 Task: Open Card Nursing Conference Review in Board IT Service Level Agreement Management to Workspace Event Technology Rentals and add a team member Softage.1@softage.net, a label Orange, a checklist Network Security, an attachment from your computer, a color Orange and finally, add a card description 'Conduct customer research for new product naming and branding' and a comment 'Given the potential complexity of this task, let us ensure that we have a clear plan and process in place before beginning.'. Add a start date 'Jan 05, 1900' with a due date 'Jan 12, 1900'
Action: Mouse moved to (864, 471)
Screenshot: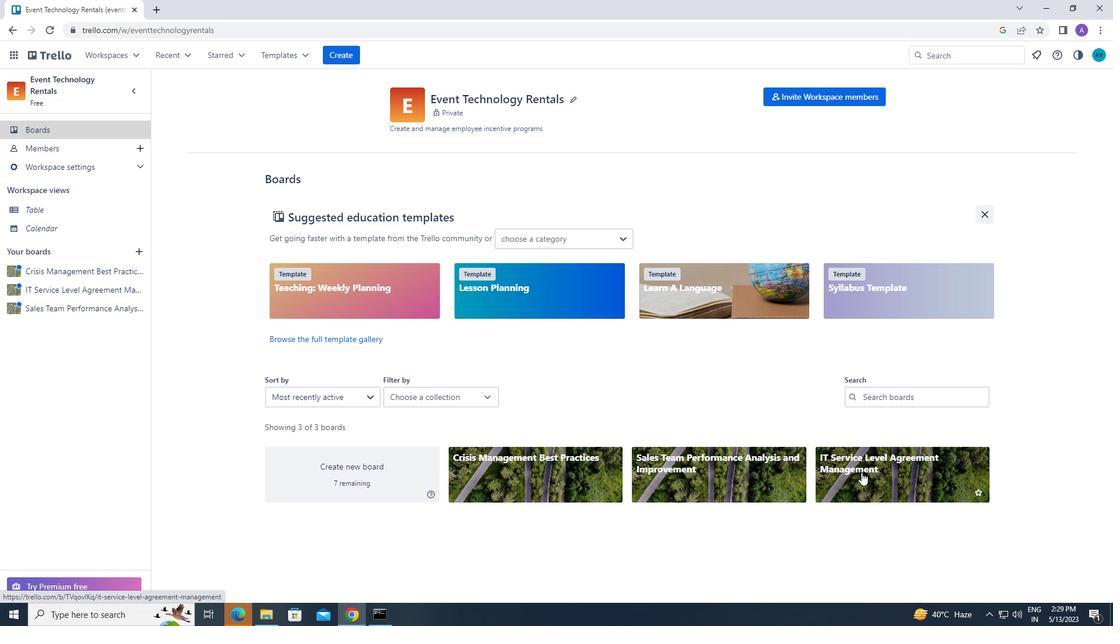 
Action: Mouse pressed left at (864, 471)
Screenshot: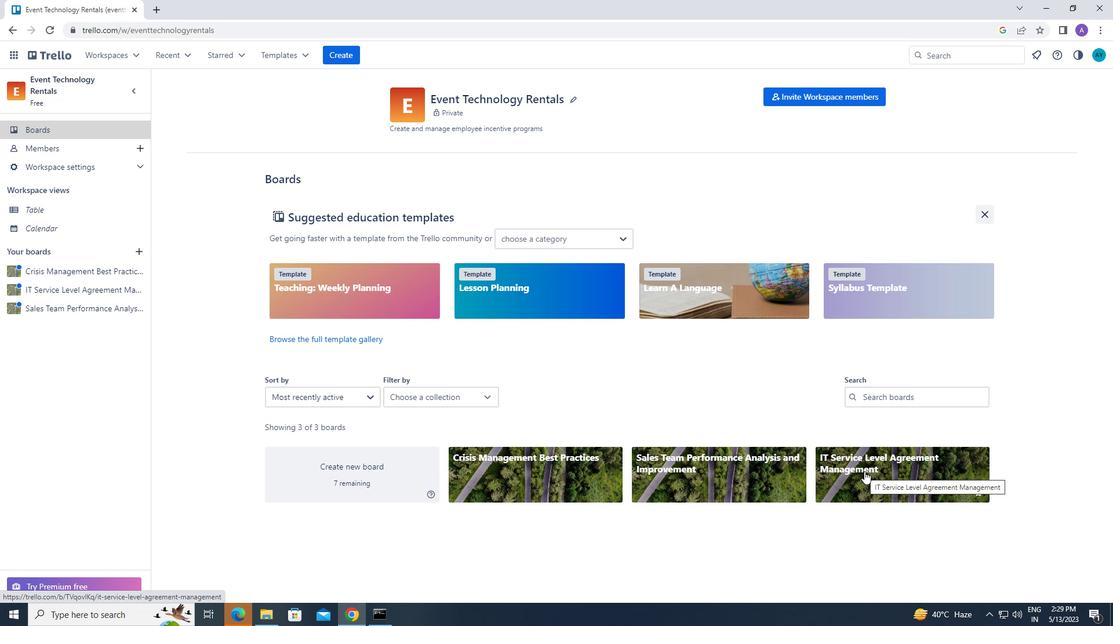 
Action: Mouse moved to (387, 140)
Screenshot: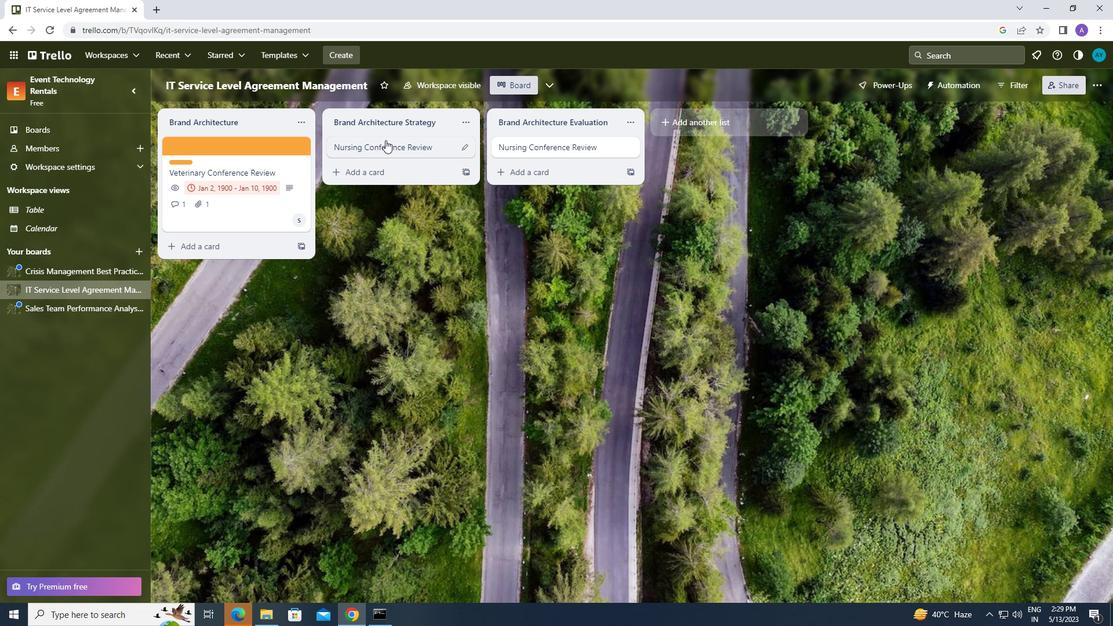 
Action: Mouse pressed left at (387, 140)
Screenshot: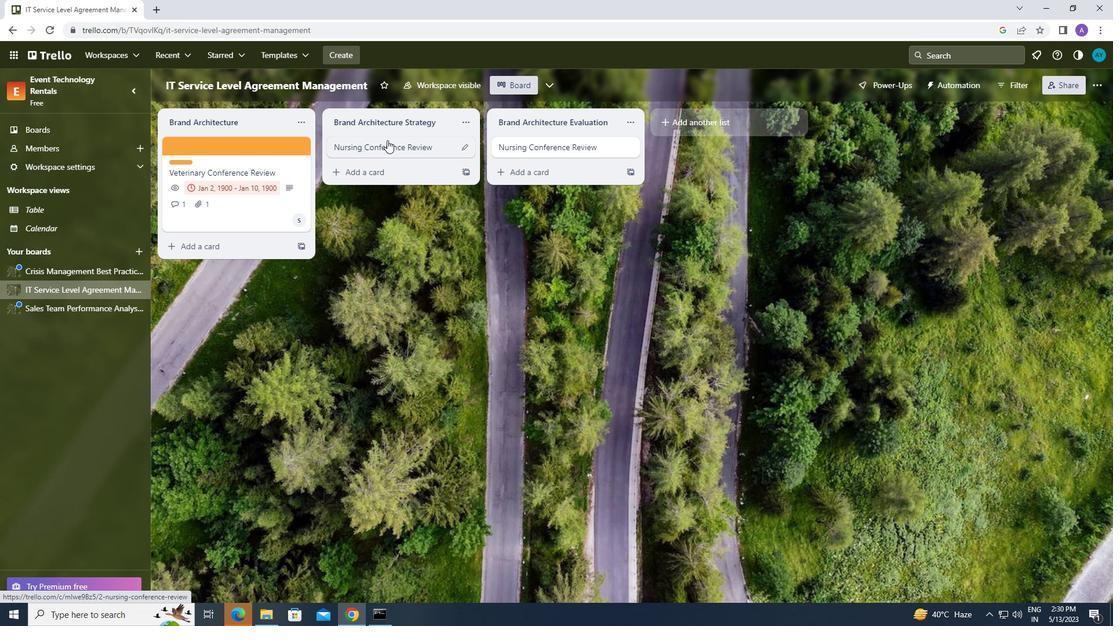 
Action: Mouse moved to (698, 187)
Screenshot: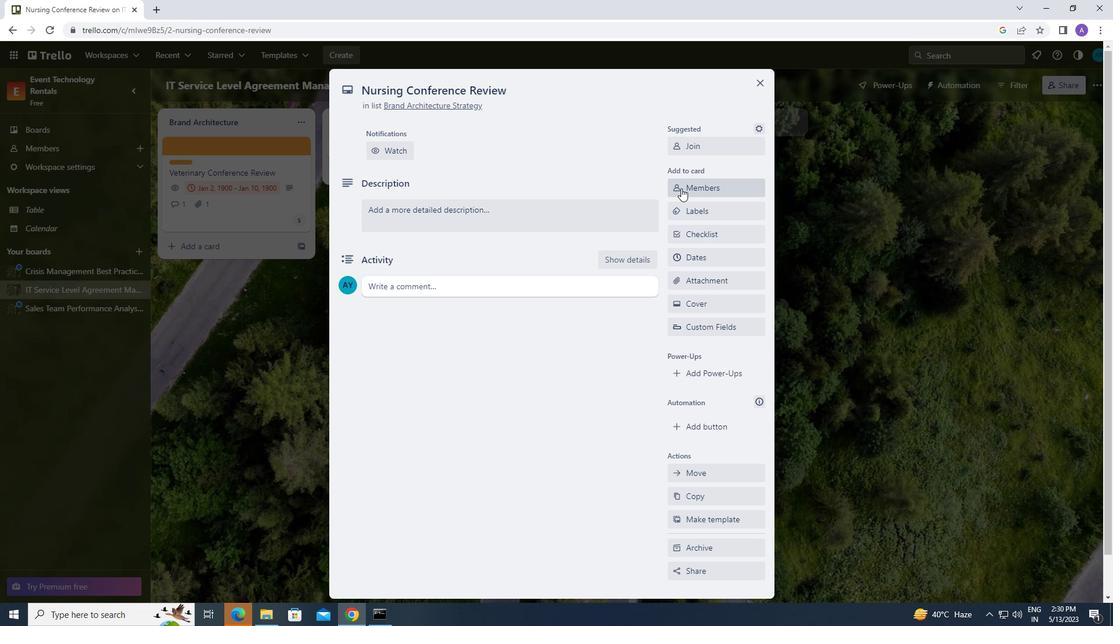 
Action: Mouse pressed left at (698, 187)
Screenshot: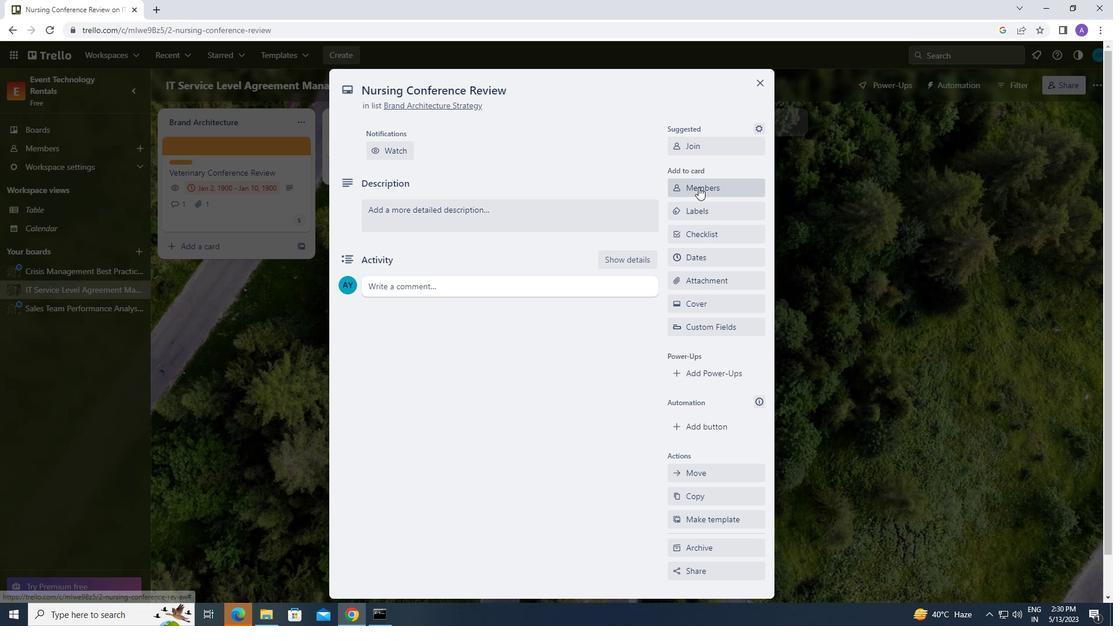
Action: Mouse moved to (698, 240)
Screenshot: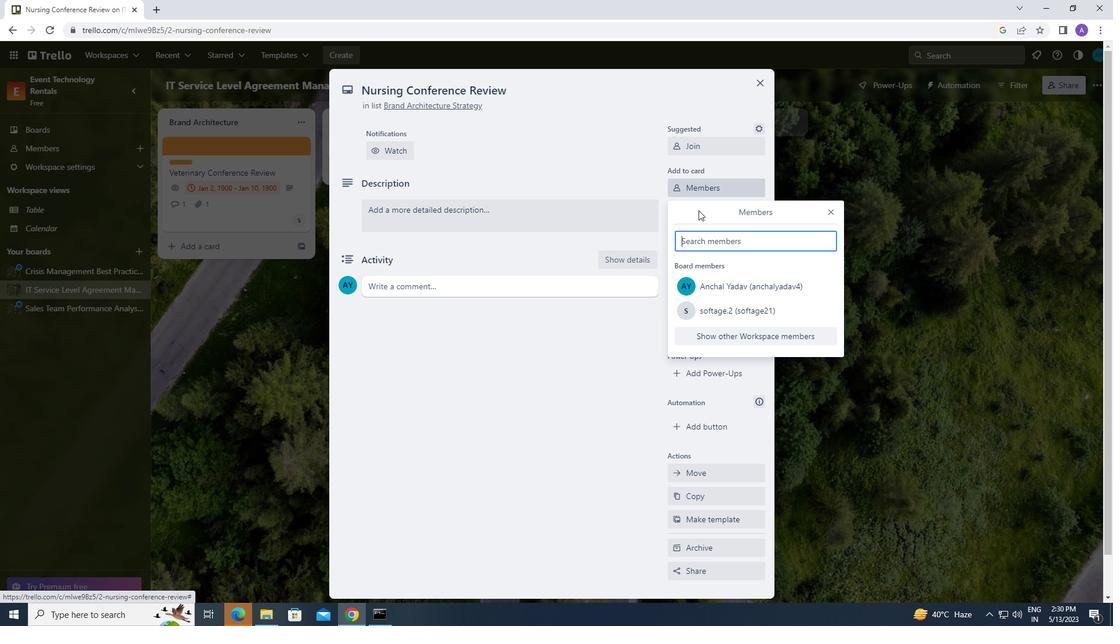 
Action: Mouse pressed left at (698, 240)
Screenshot: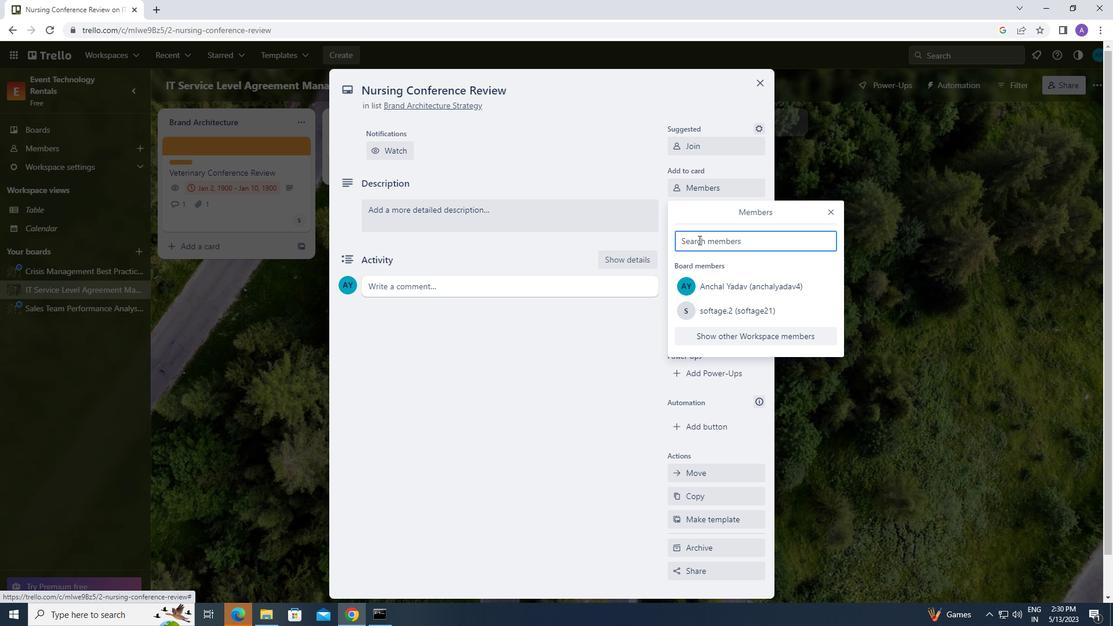 
Action: Key pressed <Key.caps_lock>s<Key.backspace><Key.caps_lock>s<Key.caps_lock>ofta
Screenshot: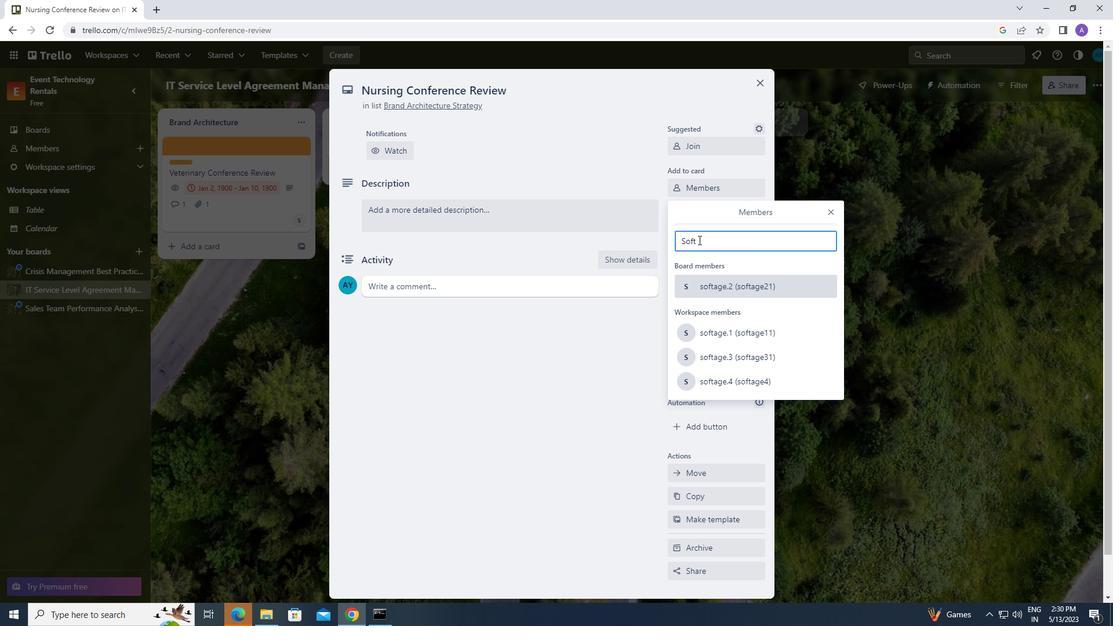 
Action: Mouse moved to (944, 225)
Screenshot: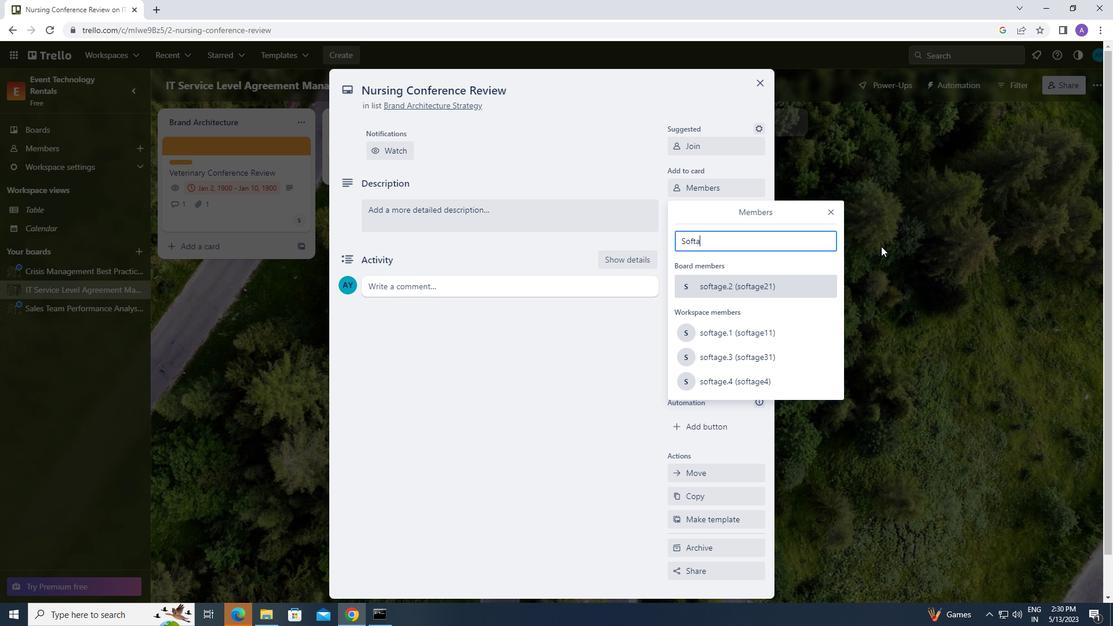 
Action: Key pressed ge.1<Key.shift_r>@softage.net
Screenshot: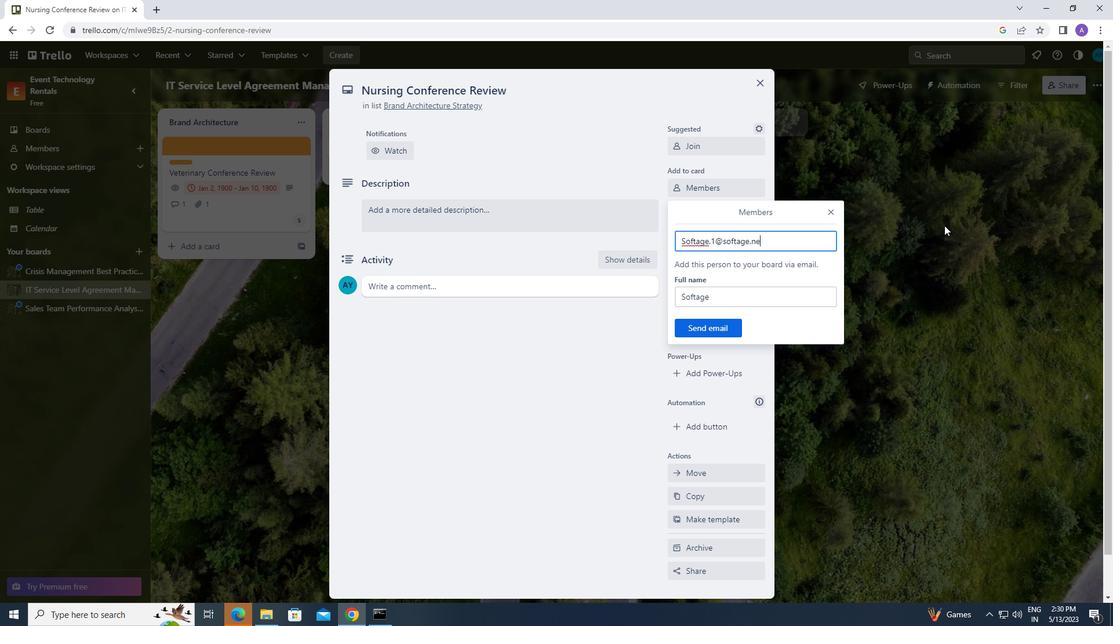 
Action: Mouse moved to (695, 321)
Screenshot: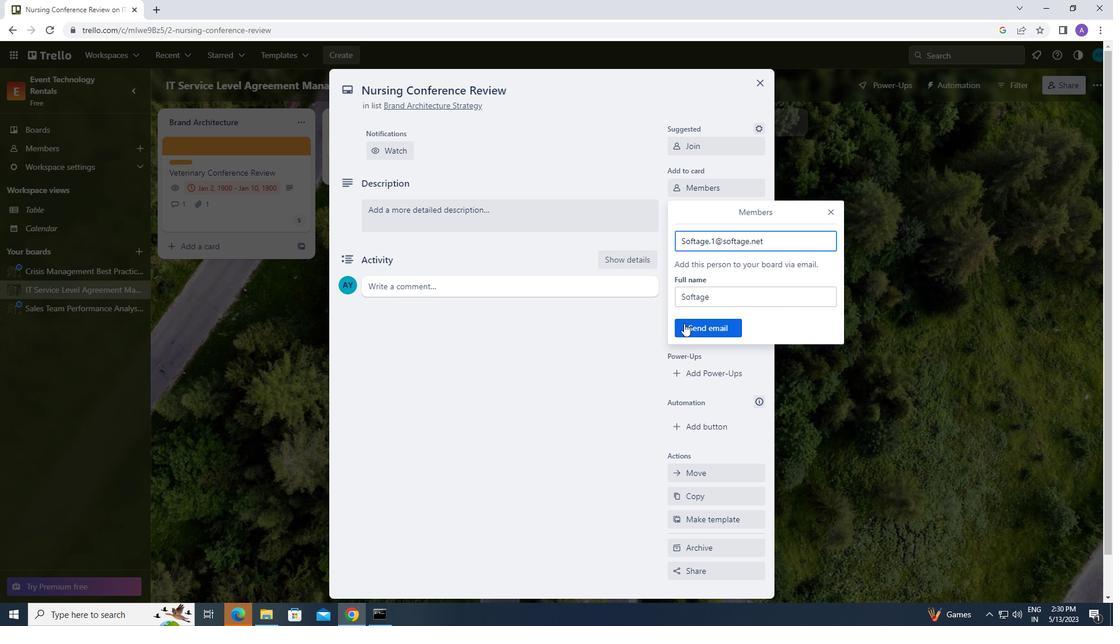 
Action: Mouse pressed left at (695, 321)
Screenshot: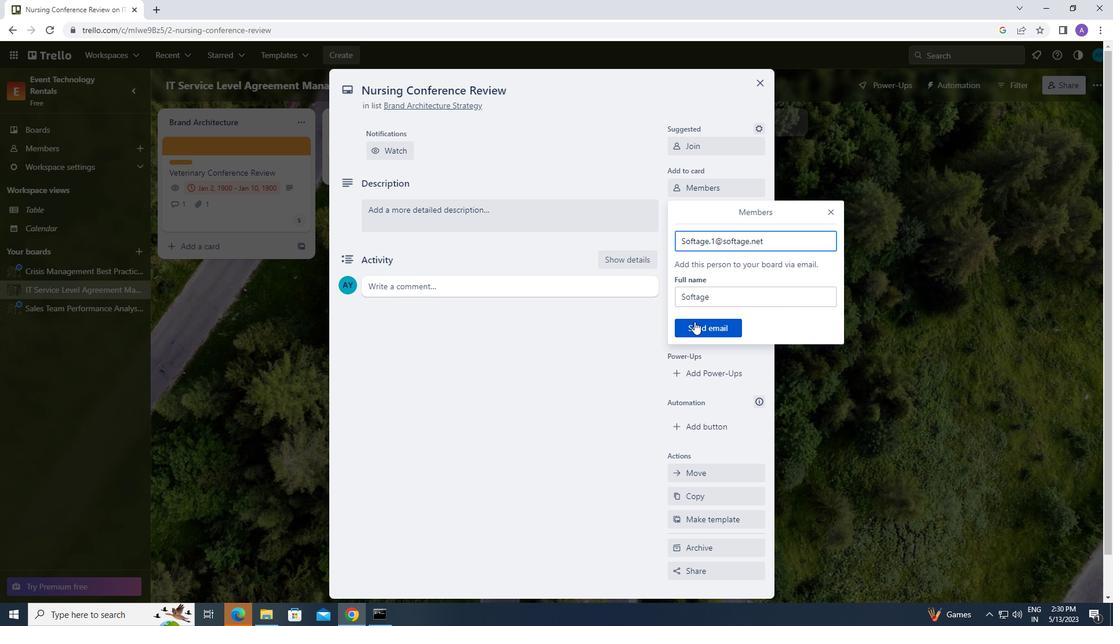 
Action: Mouse moved to (698, 211)
Screenshot: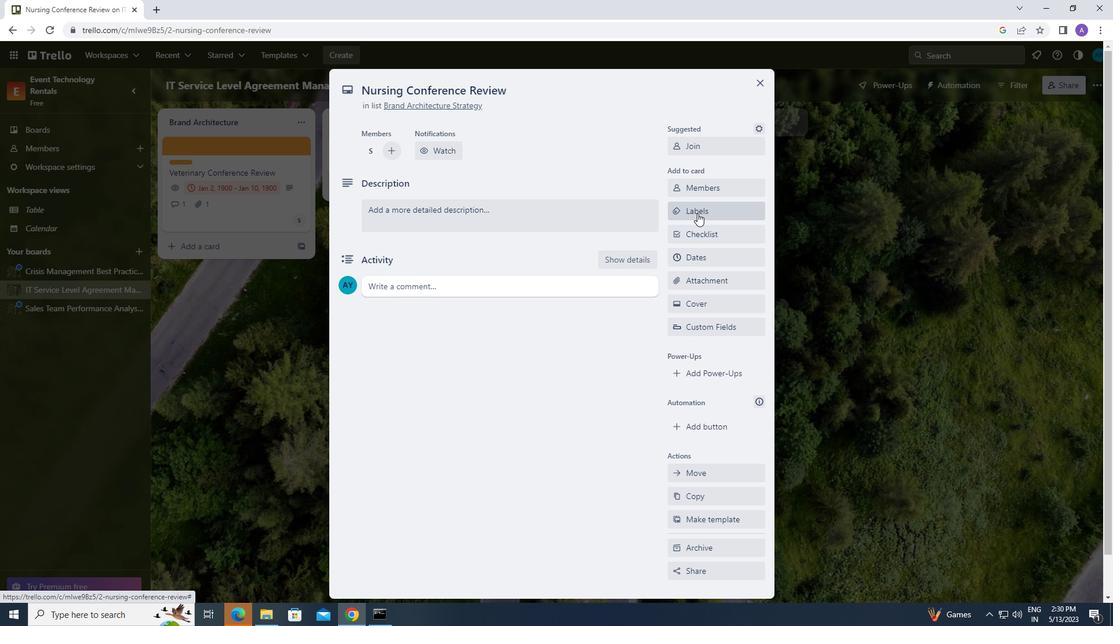 
Action: Mouse pressed left at (698, 211)
Screenshot: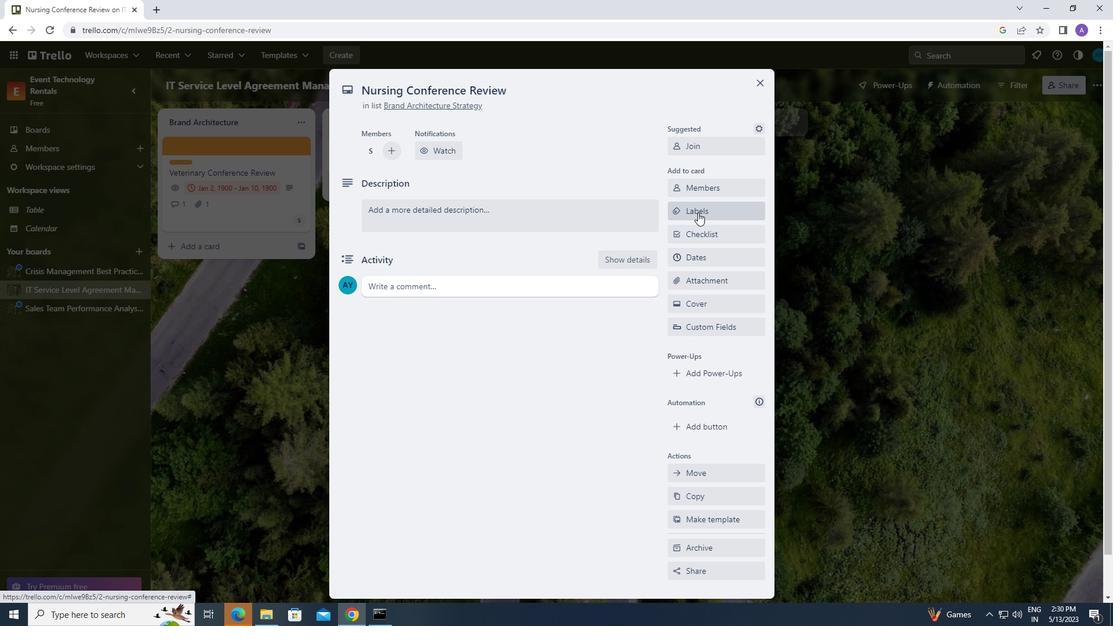 
Action: Mouse moved to (716, 436)
Screenshot: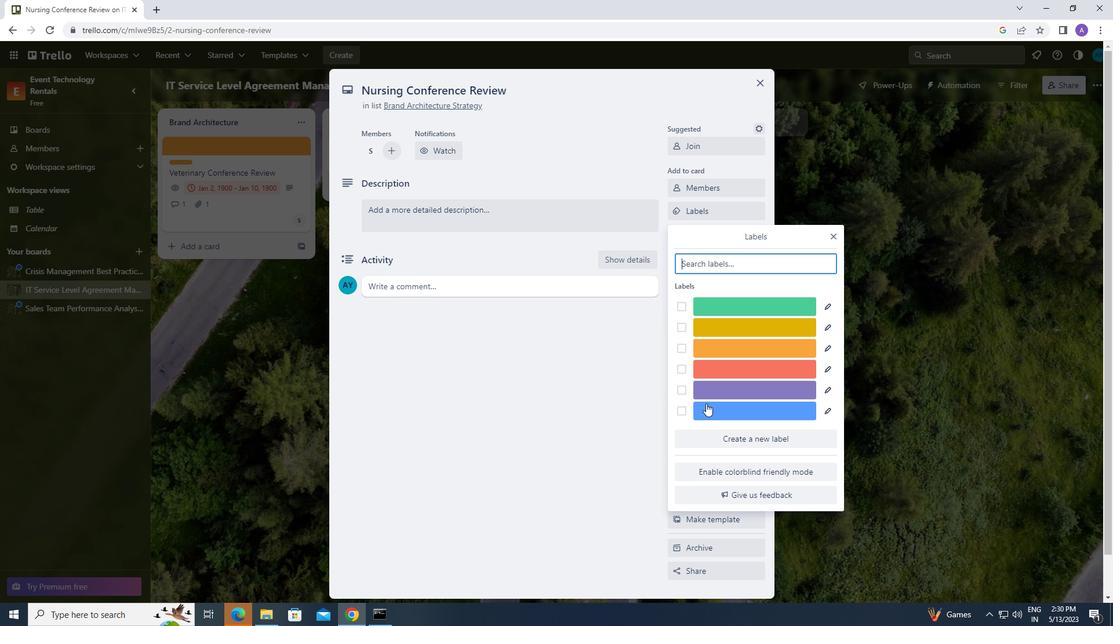 
Action: Mouse pressed left at (716, 436)
Screenshot: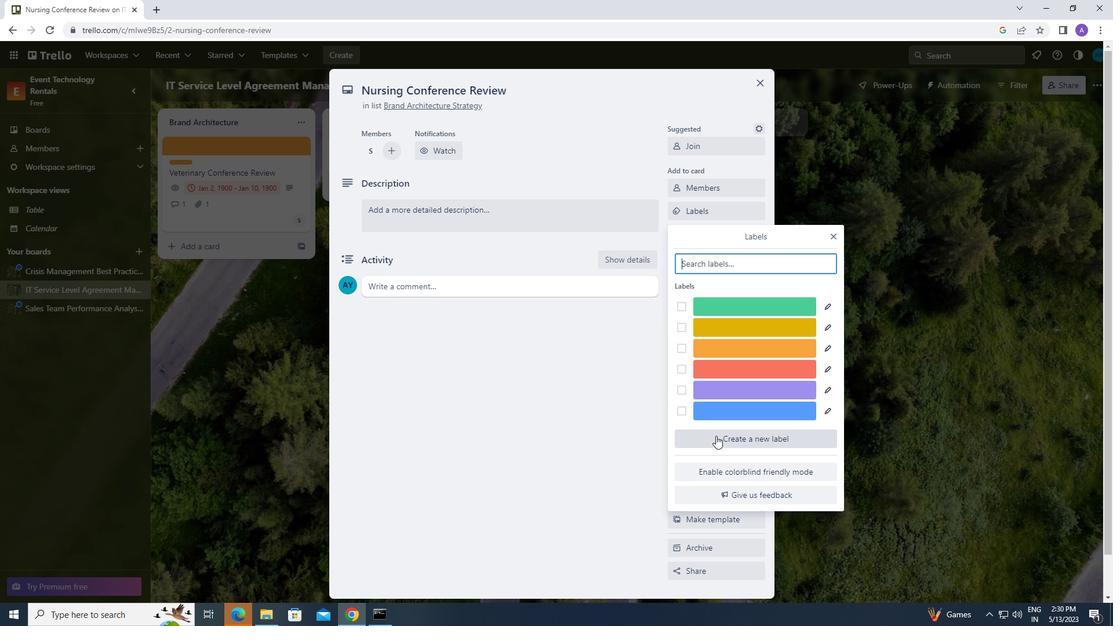 
Action: Mouse moved to (757, 403)
Screenshot: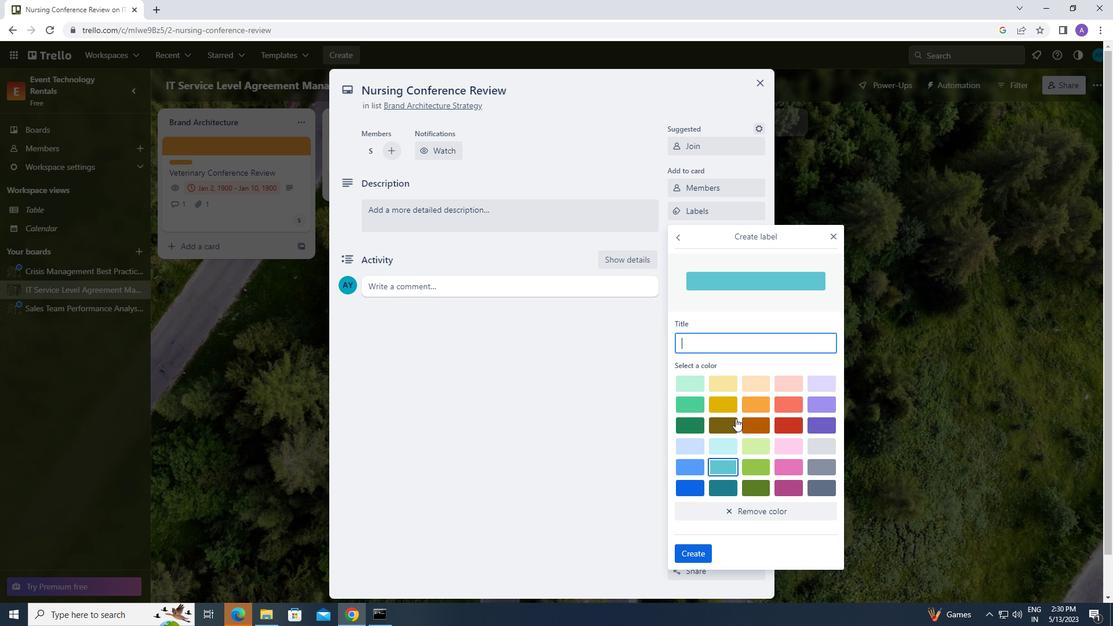 
Action: Mouse pressed left at (757, 403)
Screenshot: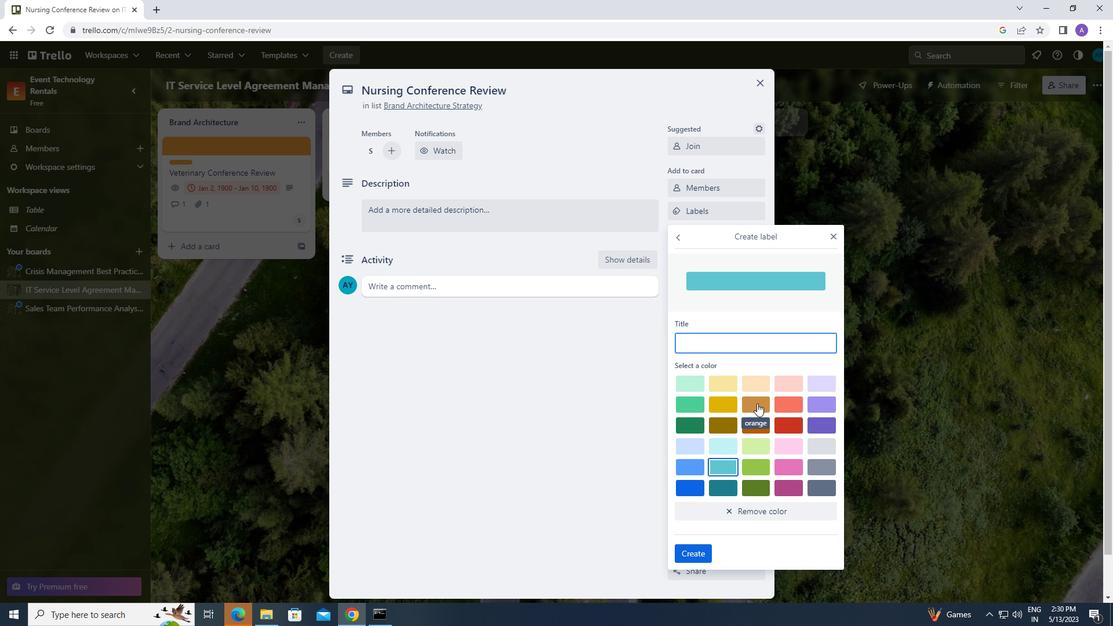 
Action: Mouse moved to (694, 556)
Screenshot: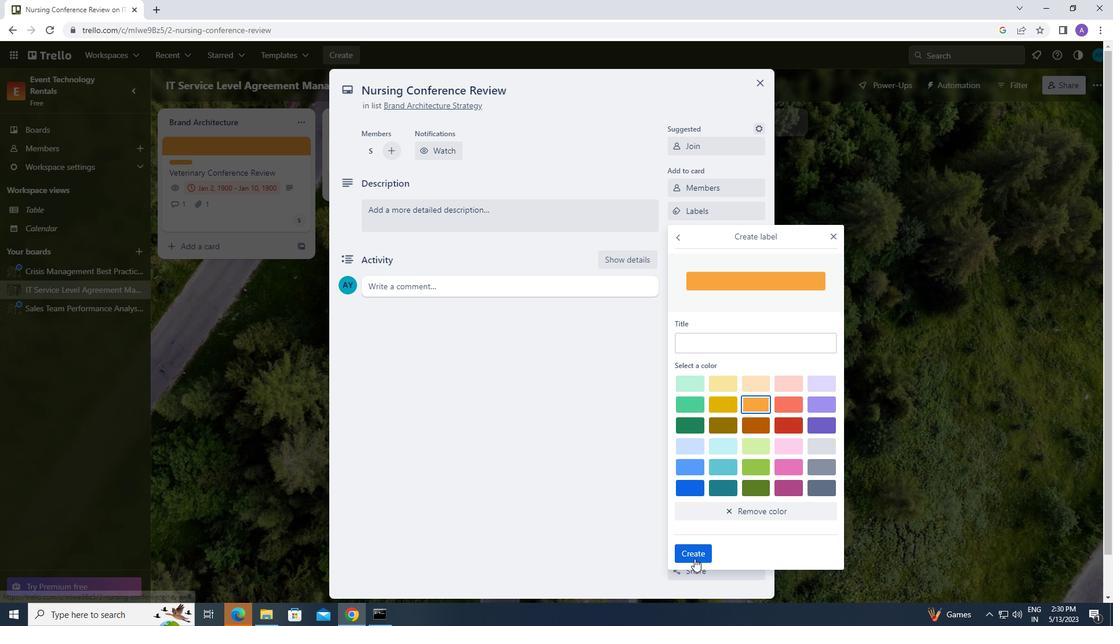 
Action: Mouse pressed left at (694, 556)
Screenshot: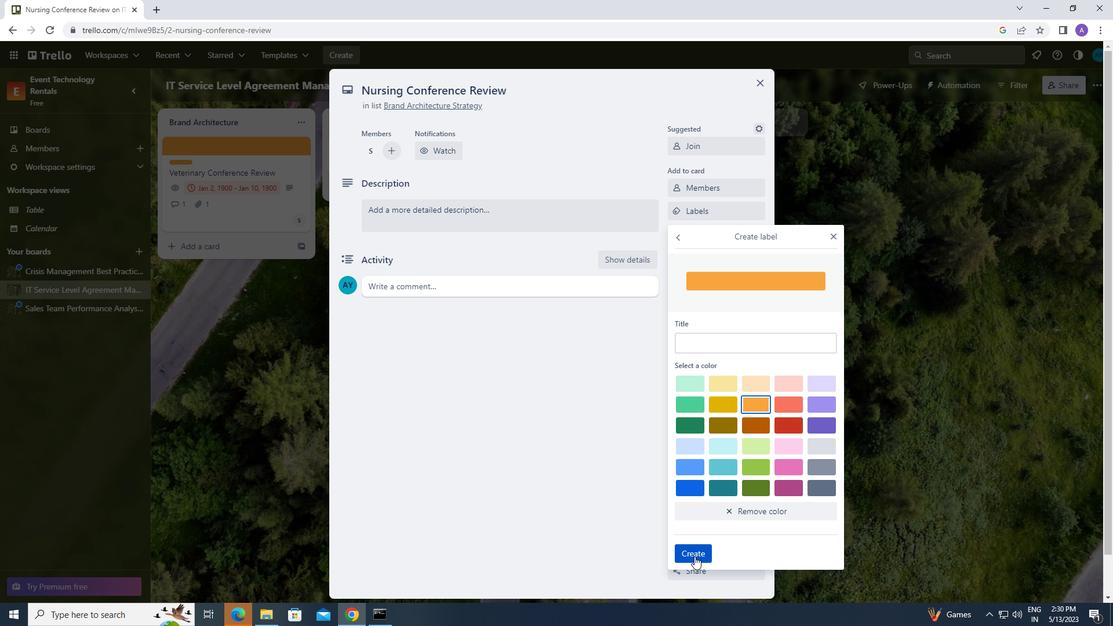 
Action: Mouse moved to (834, 231)
Screenshot: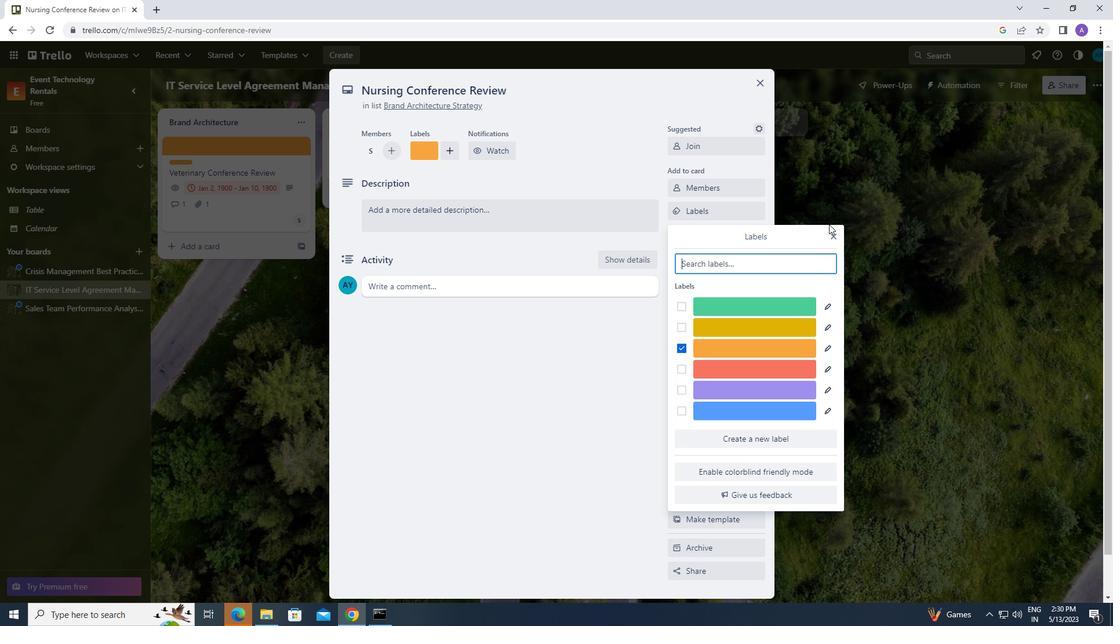 
Action: Mouse pressed left at (834, 231)
Screenshot: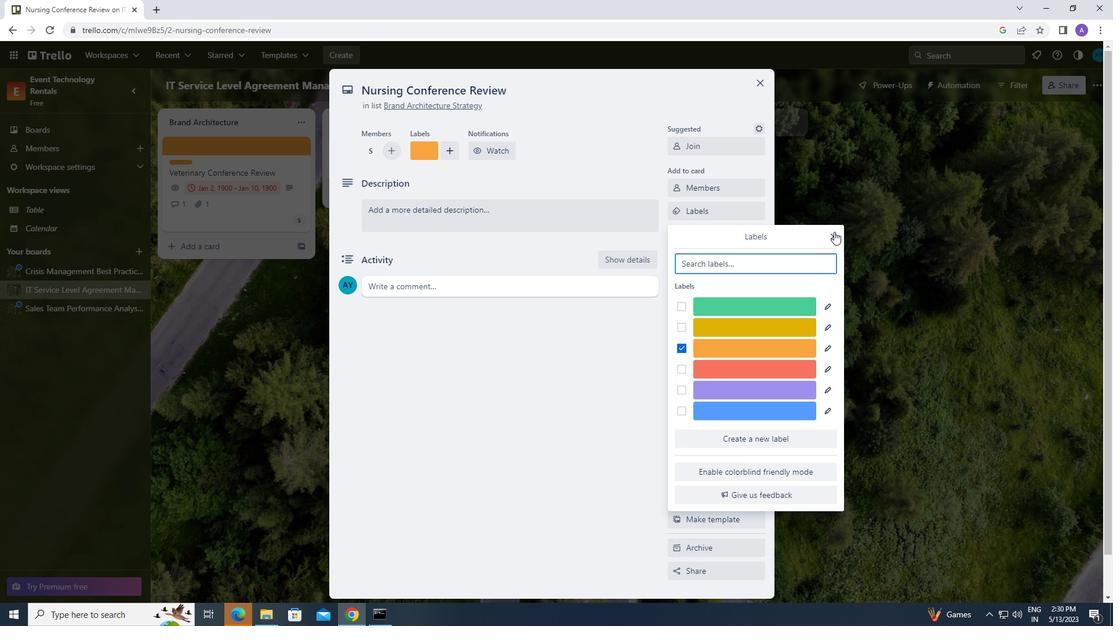 
Action: Mouse moved to (731, 234)
Screenshot: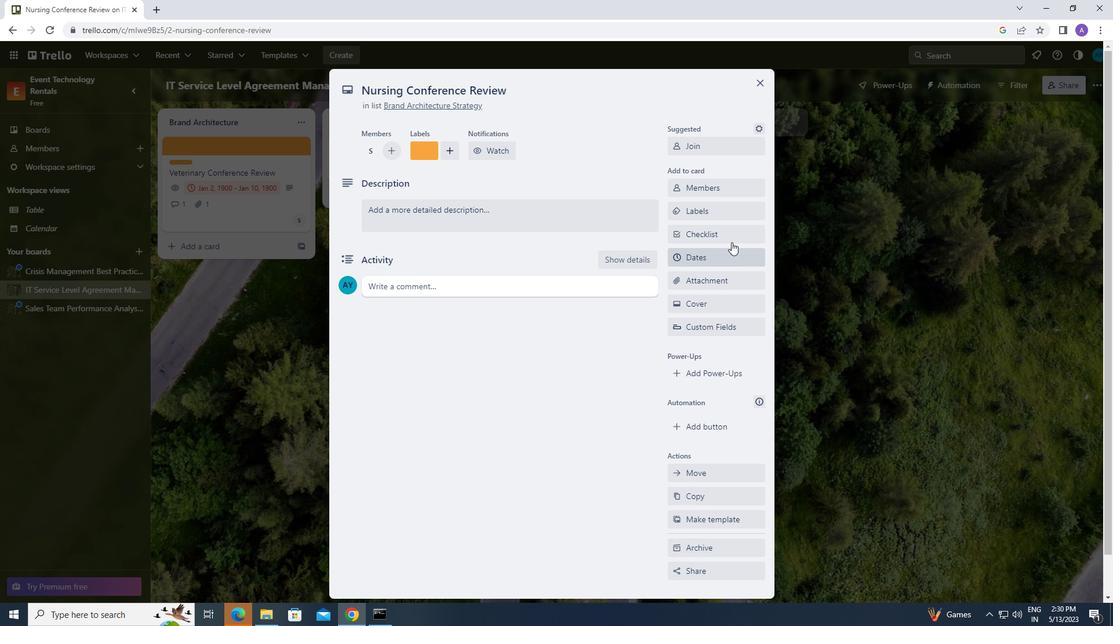 
Action: Mouse pressed left at (731, 234)
Screenshot: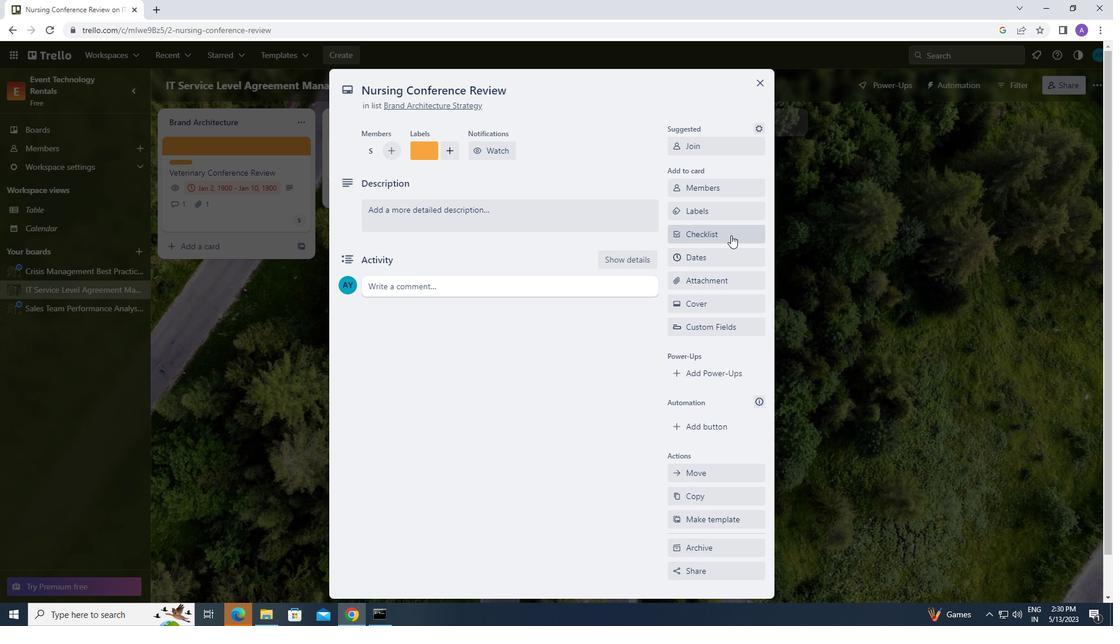 
Action: Mouse moved to (708, 273)
Screenshot: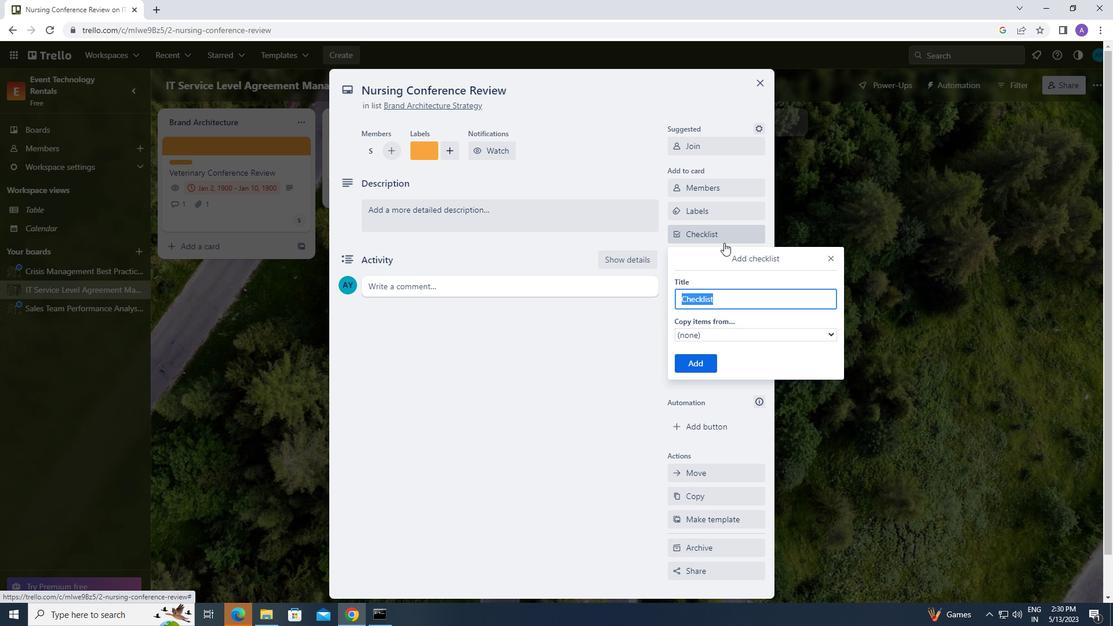 
Action: Key pressed <Key.caps_lock>n<Key.caps_lock>etwork<Key.space><Key.caps_lock>s<Key.caps_lock>ecurity
Screenshot: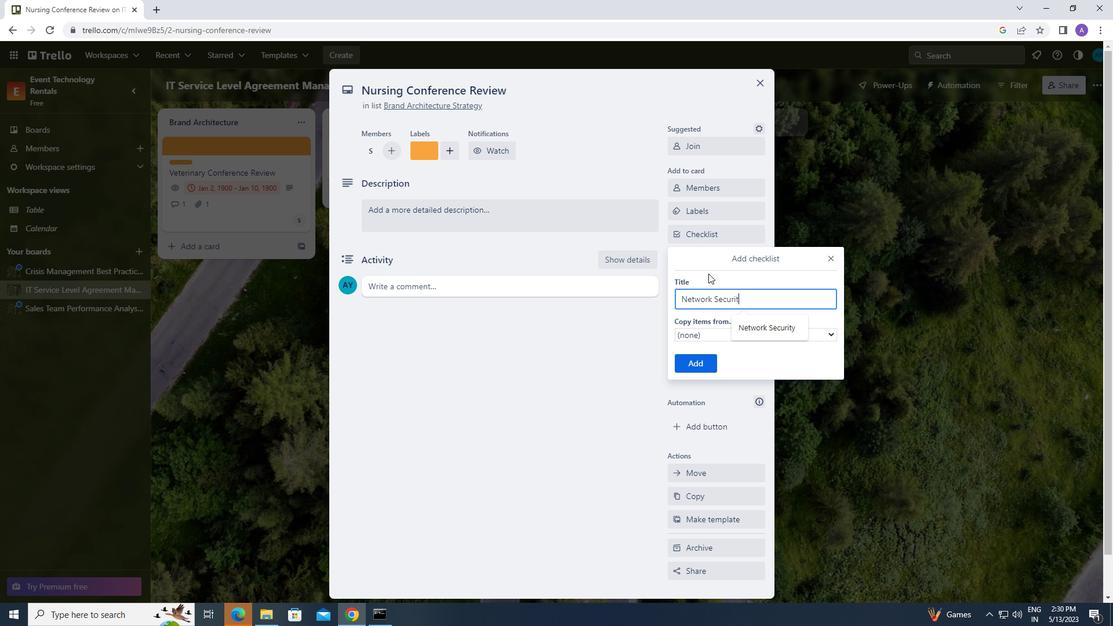 
Action: Mouse moved to (696, 358)
Screenshot: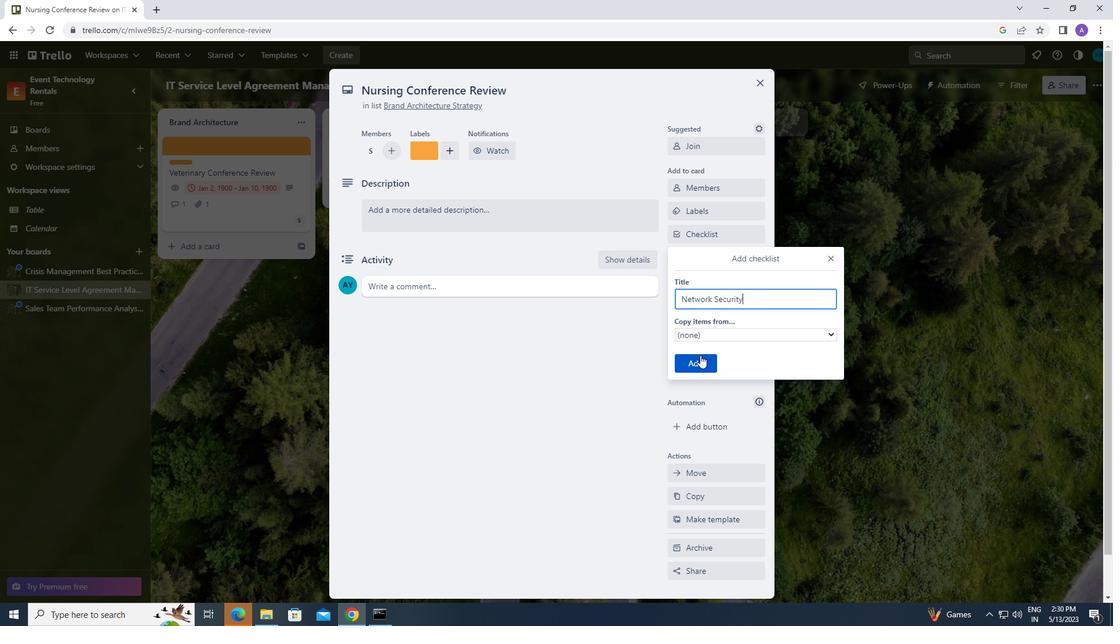 
Action: Mouse pressed left at (696, 358)
Screenshot: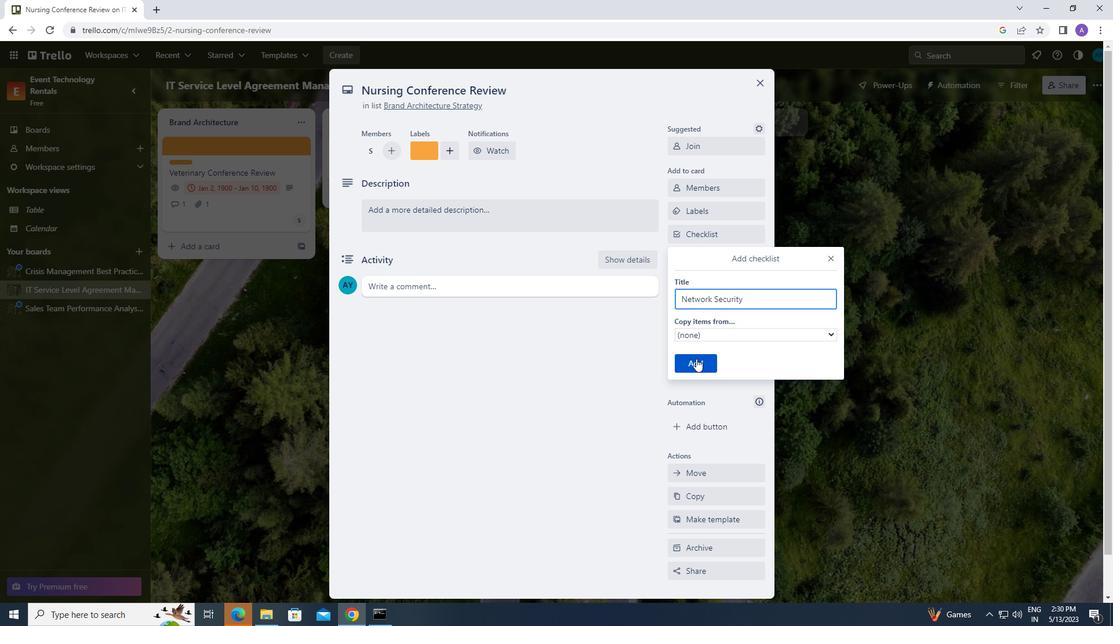 
Action: Mouse moved to (711, 283)
Screenshot: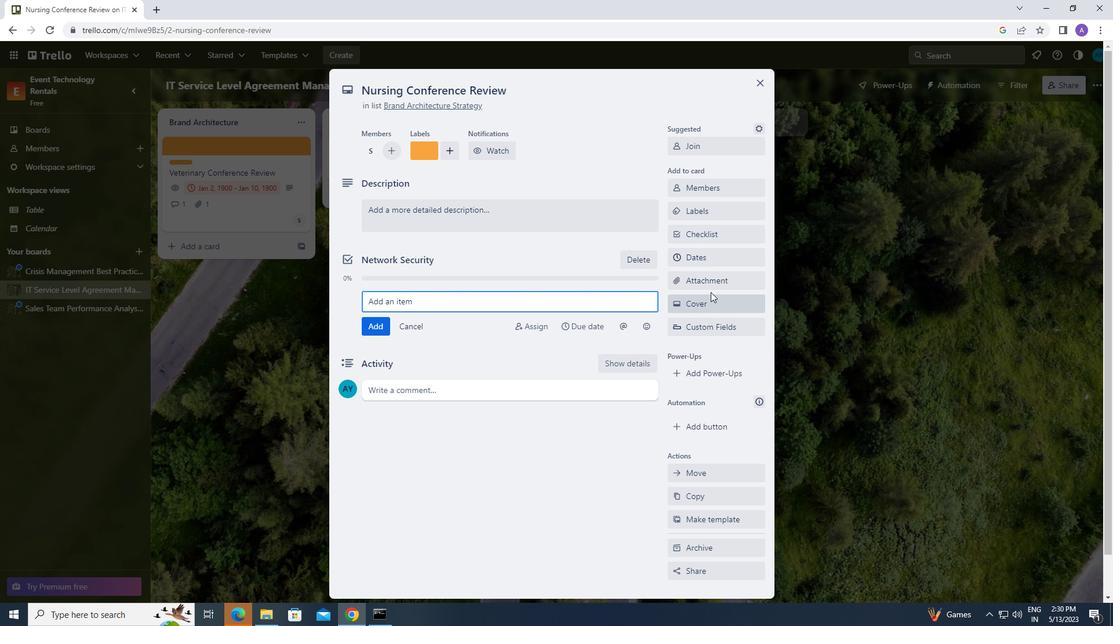 
Action: Mouse pressed left at (711, 283)
Screenshot: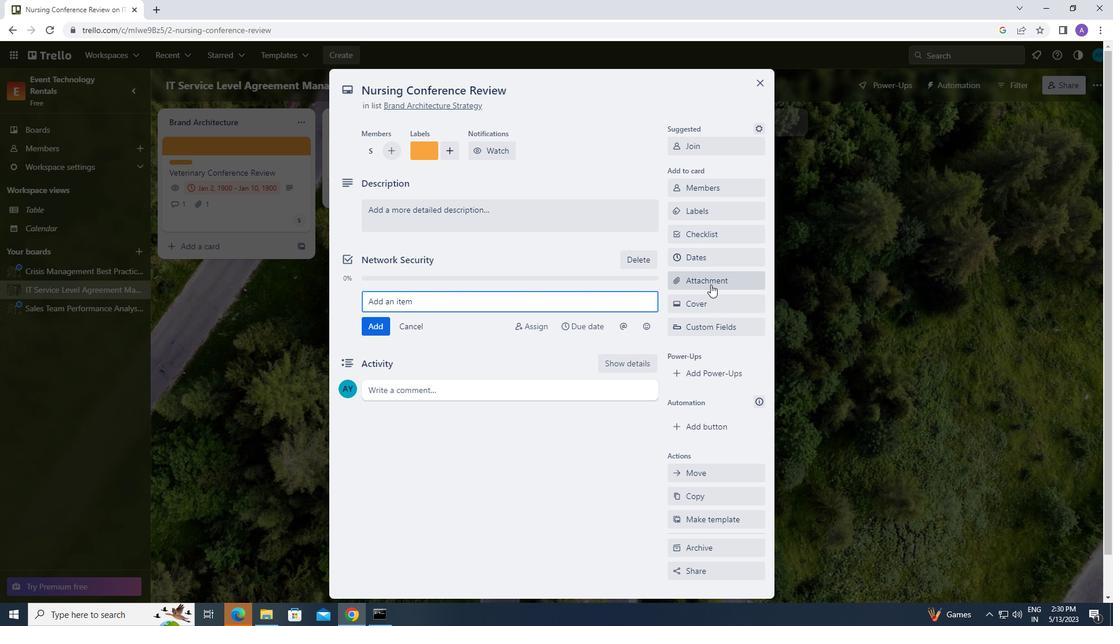
Action: Mouse moved to (696, 326)
Screenshot: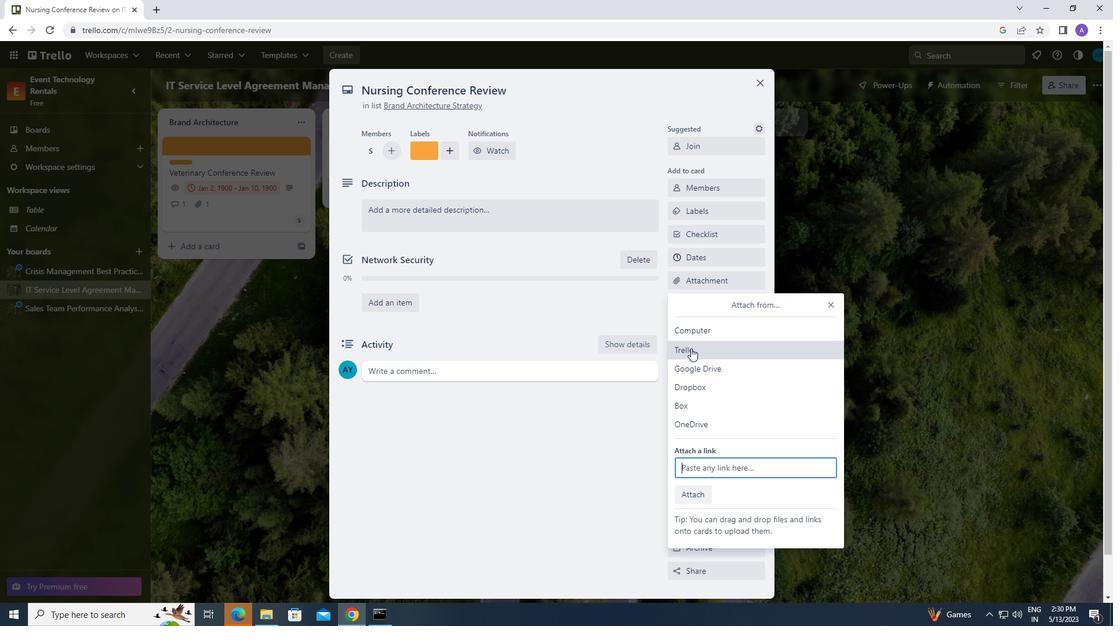 
Action: Mouse pressed left at (696, 326)
Screenshot: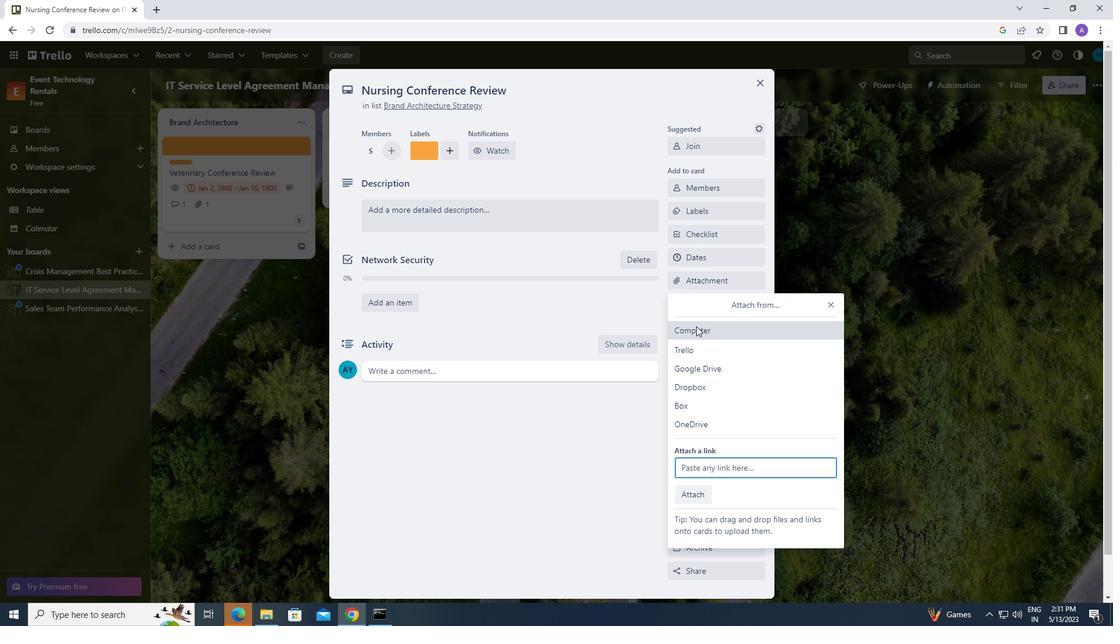 
Action: Mouse moved to (242, 82)
Screenshot: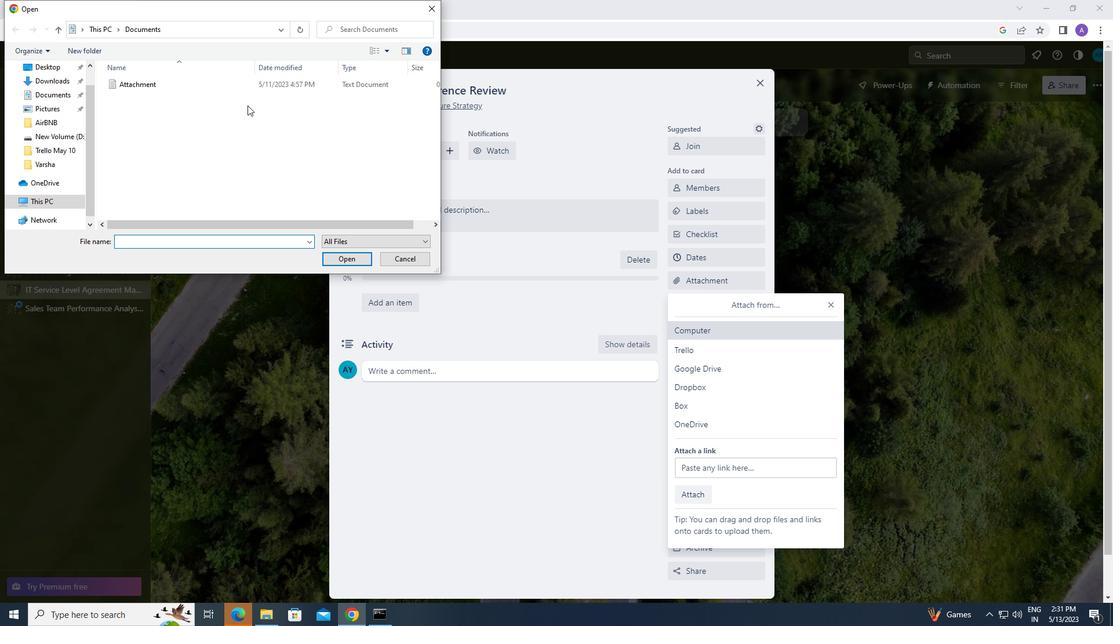 
Action: Mouse pressed left at (242, 82)
Screenshot: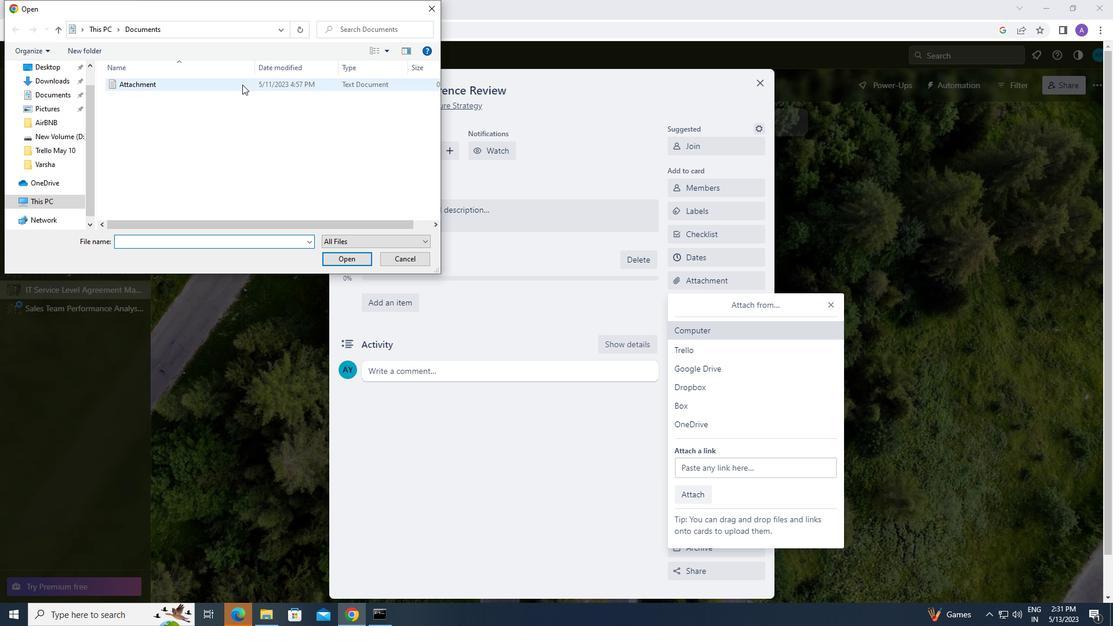
Action: Mouse moved to (336, 261)
Screenshot: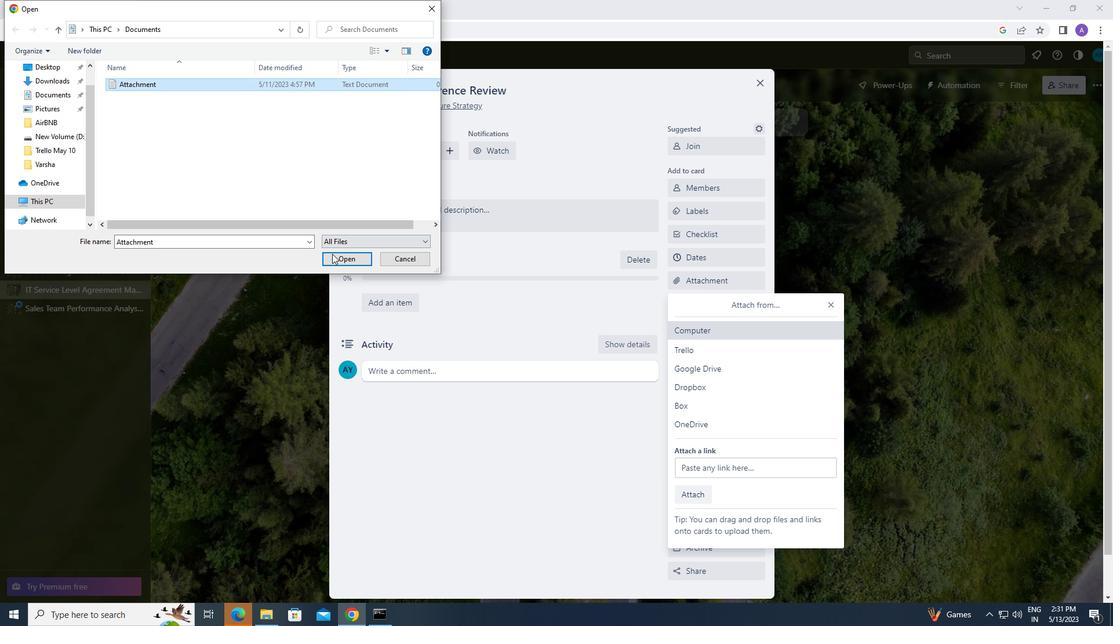 
Action: Mouse pressed left at (336, 261)
Screenshot: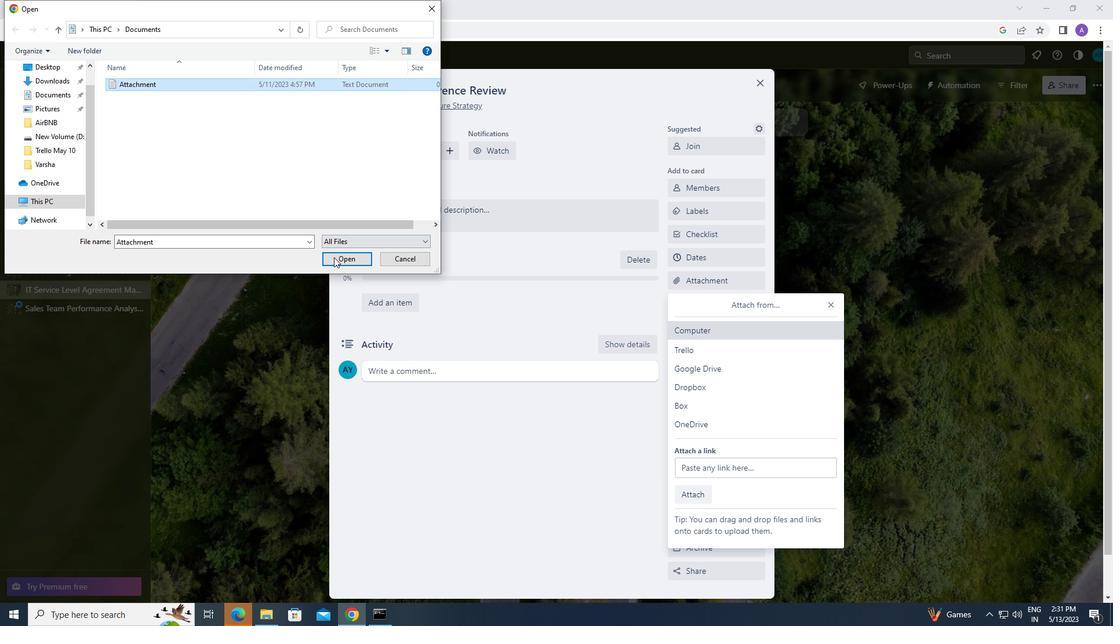 
Action: Mouse moved to (693, 305)
Screenshot: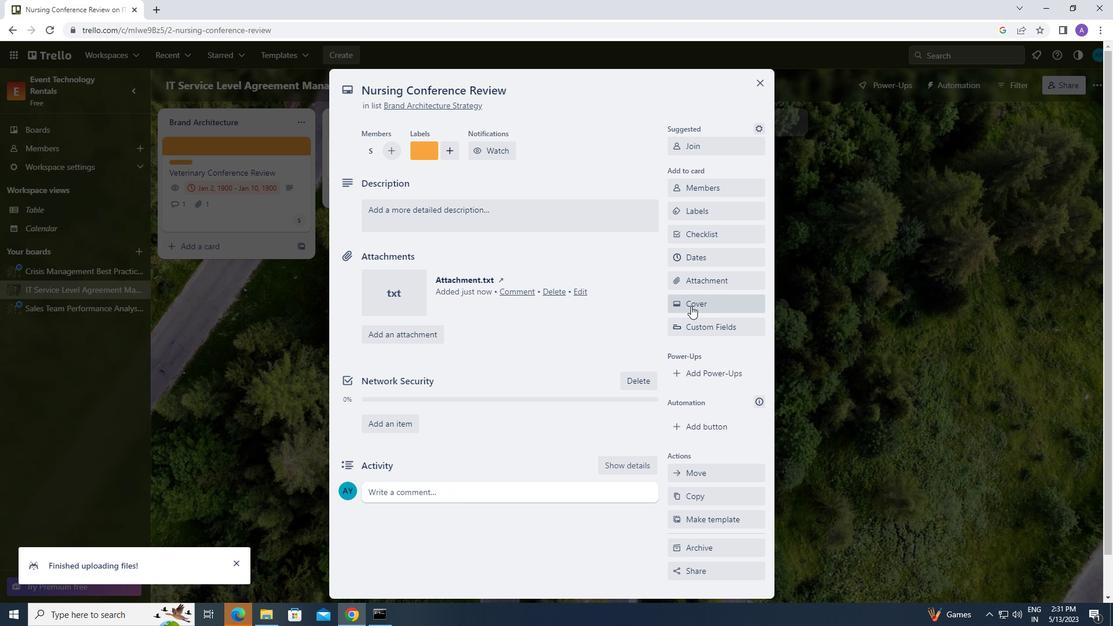 
Action: Mouse pressed left at (693, 305)
Screenshot: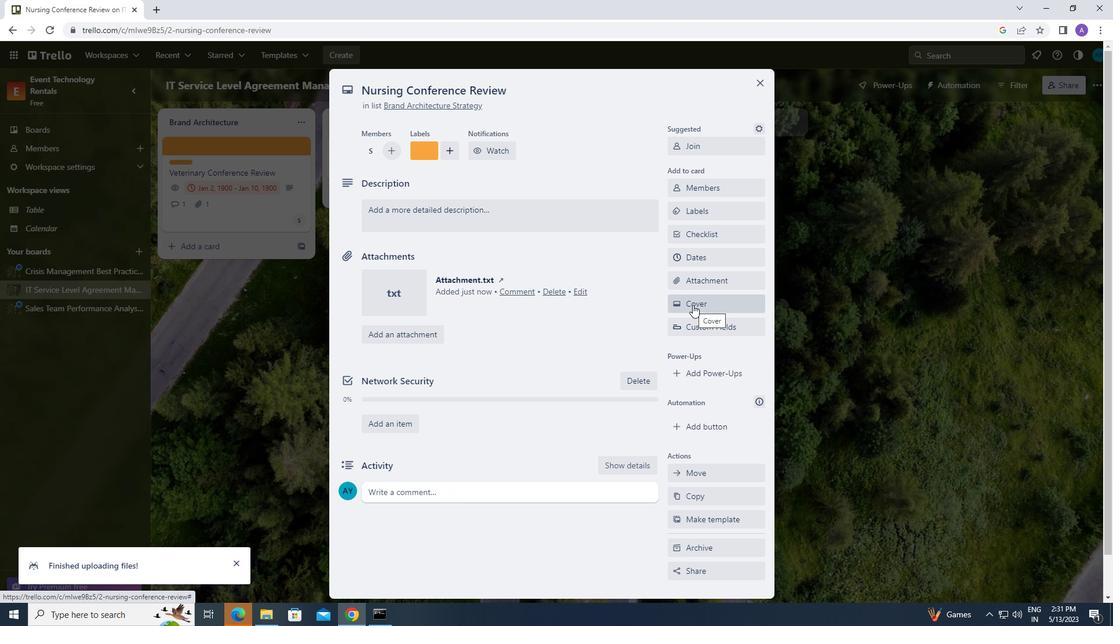 
Action: Mouse moved to (750, 180)
Screenshot: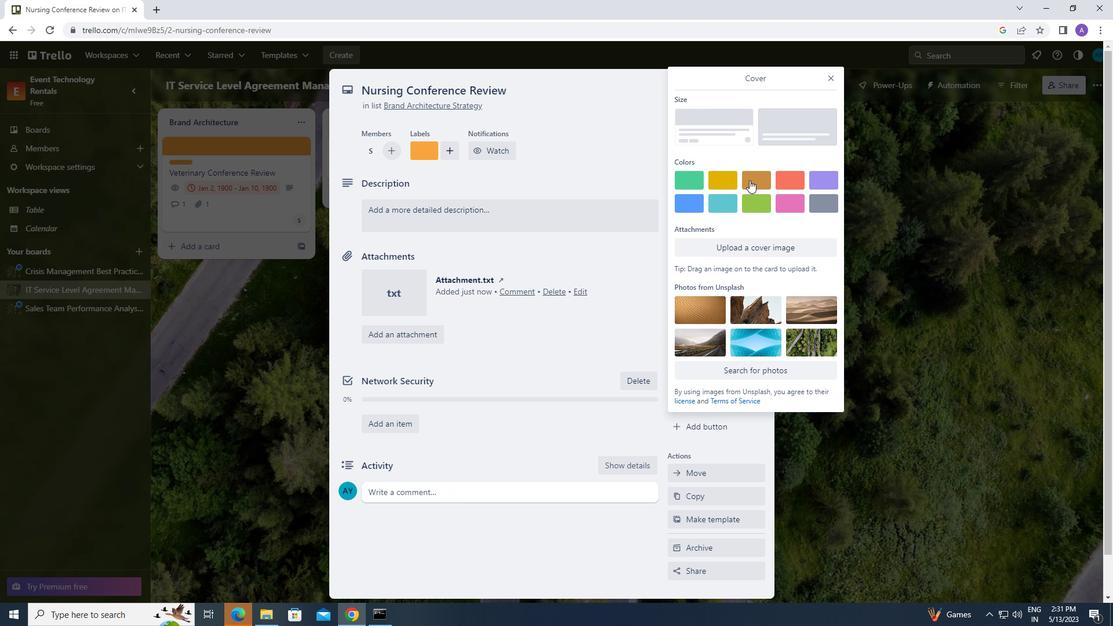 
Action: Mouse pressed left at (750, 180)
Screenshot: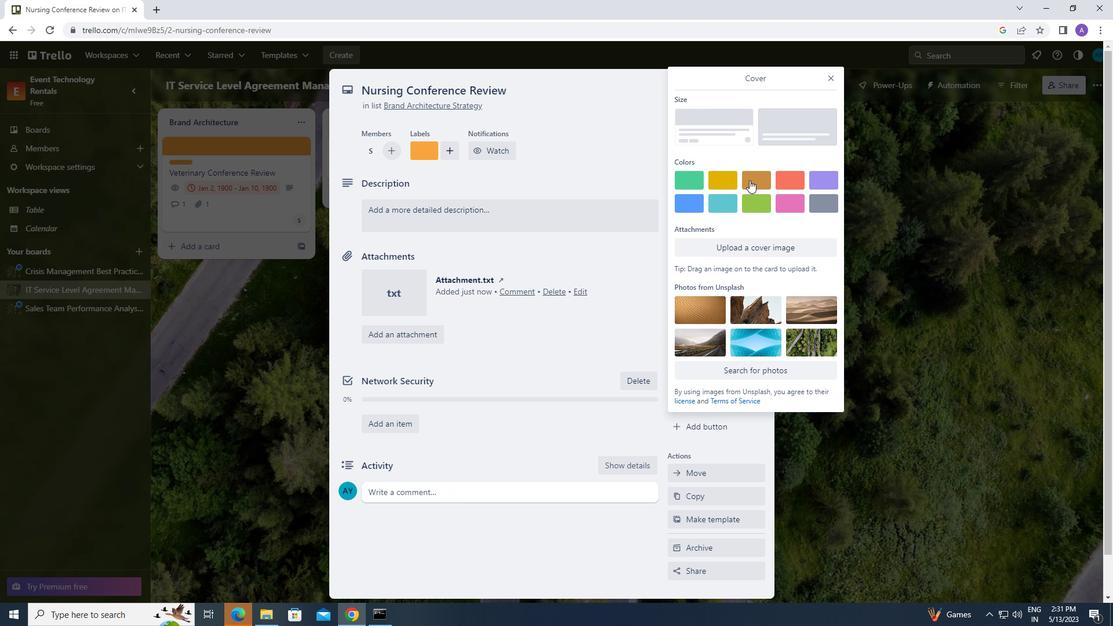 
Action: Mouse moved to (826, 74)
Screenshot: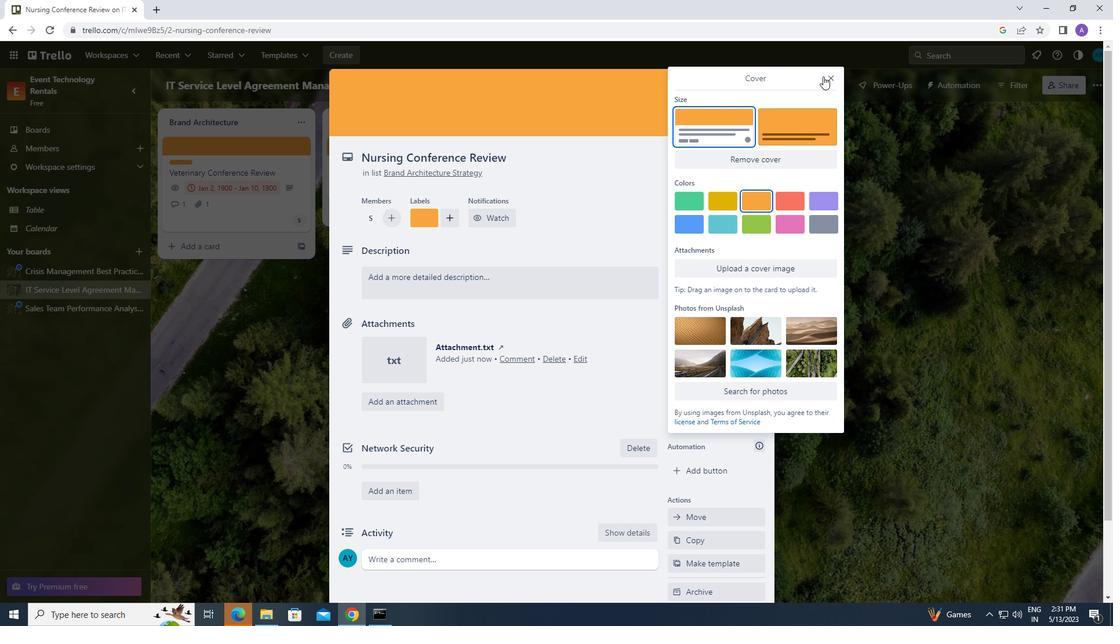 
Action: Mouse pressed left at (826, 74)
Screenshot: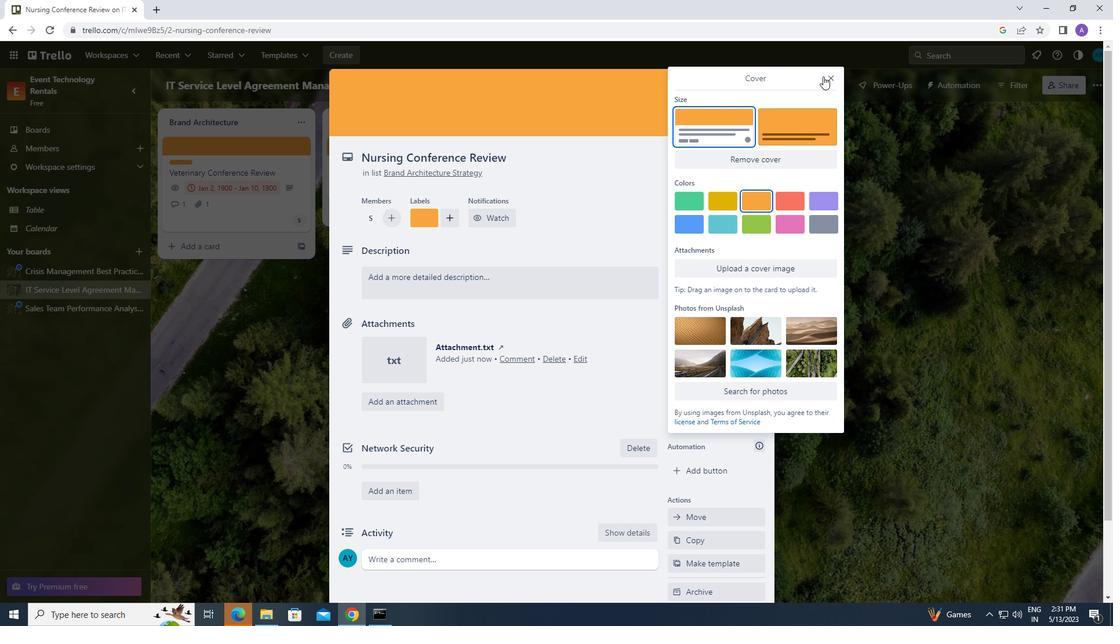 
Action: Mouse moved to (469, 275)
Screenshot: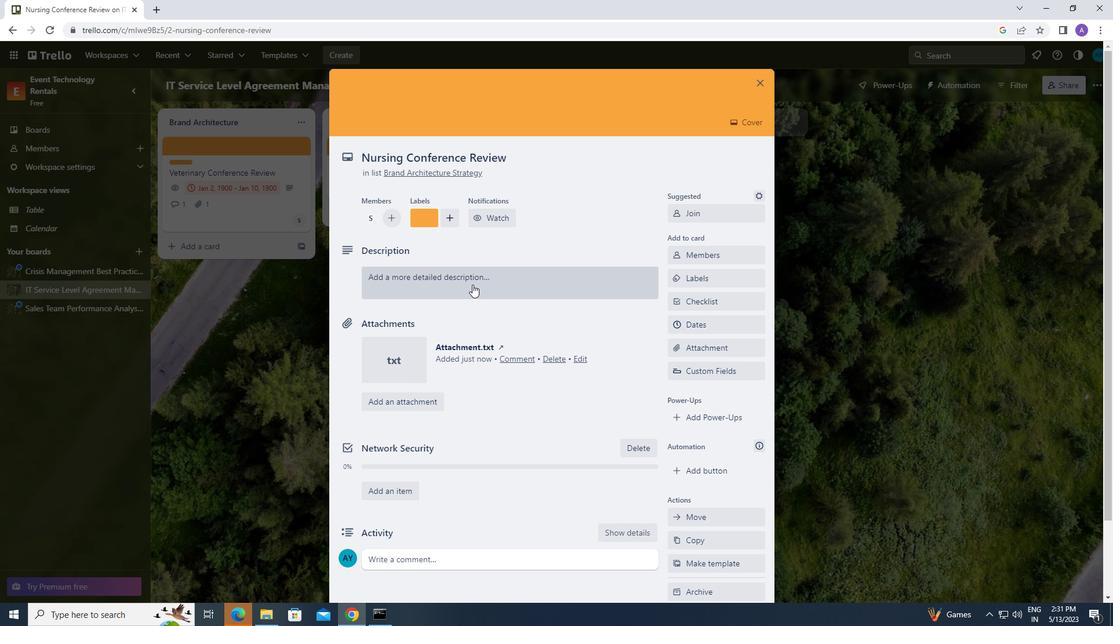 
Action: Mouse pressed left at (469, 275)
Screenshot: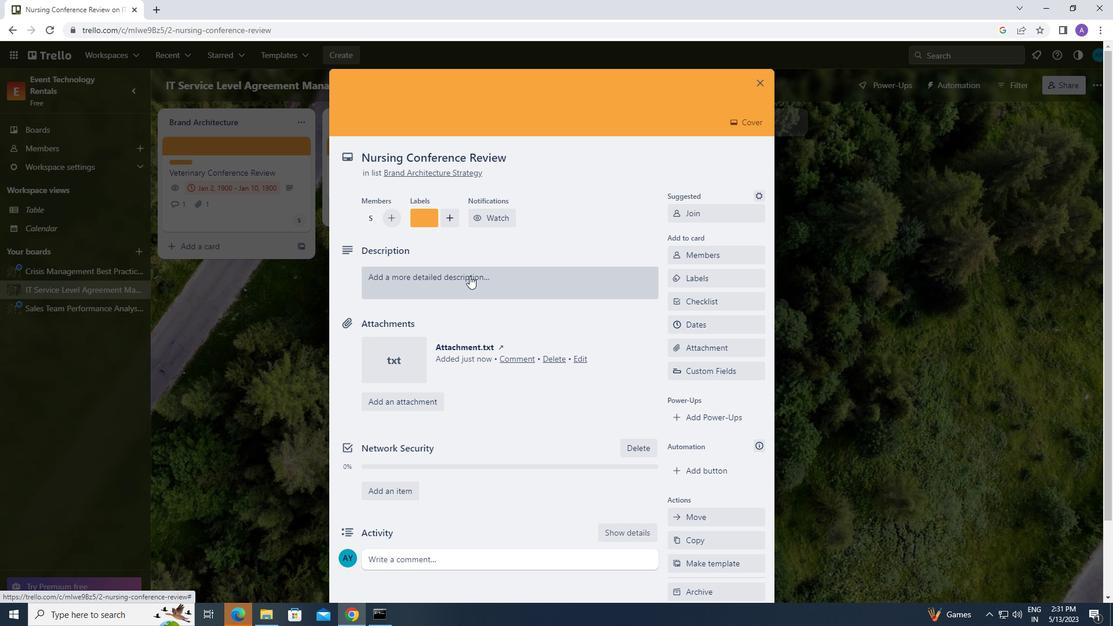
Action: Mouse moved to (429, 334)
Screenshot: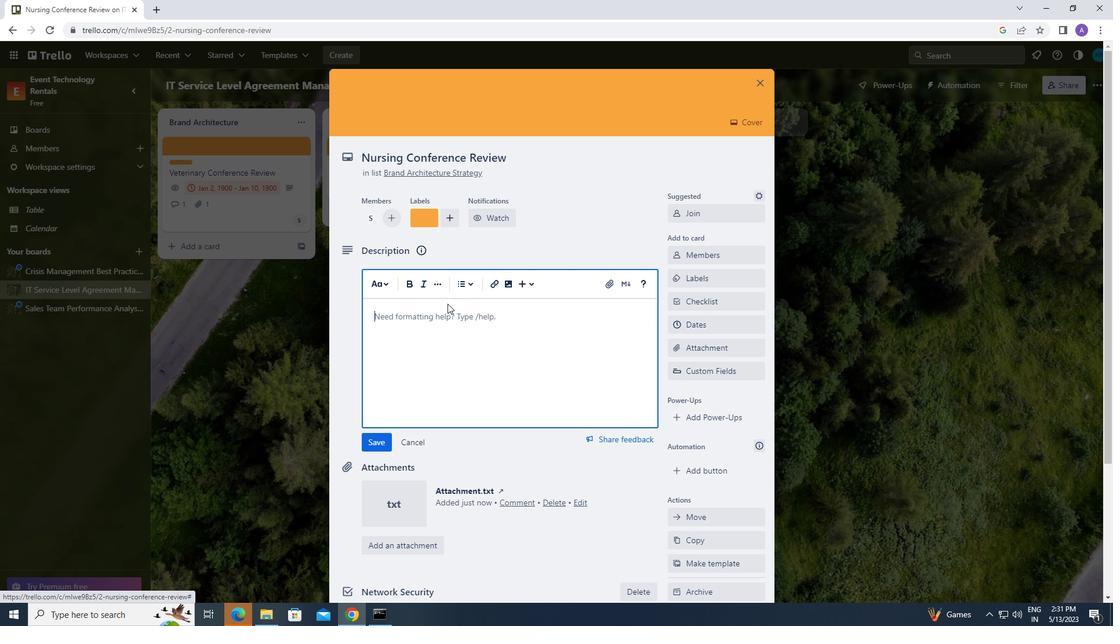 
Action: Mouse pressed left at (429, 334)
Screenshot: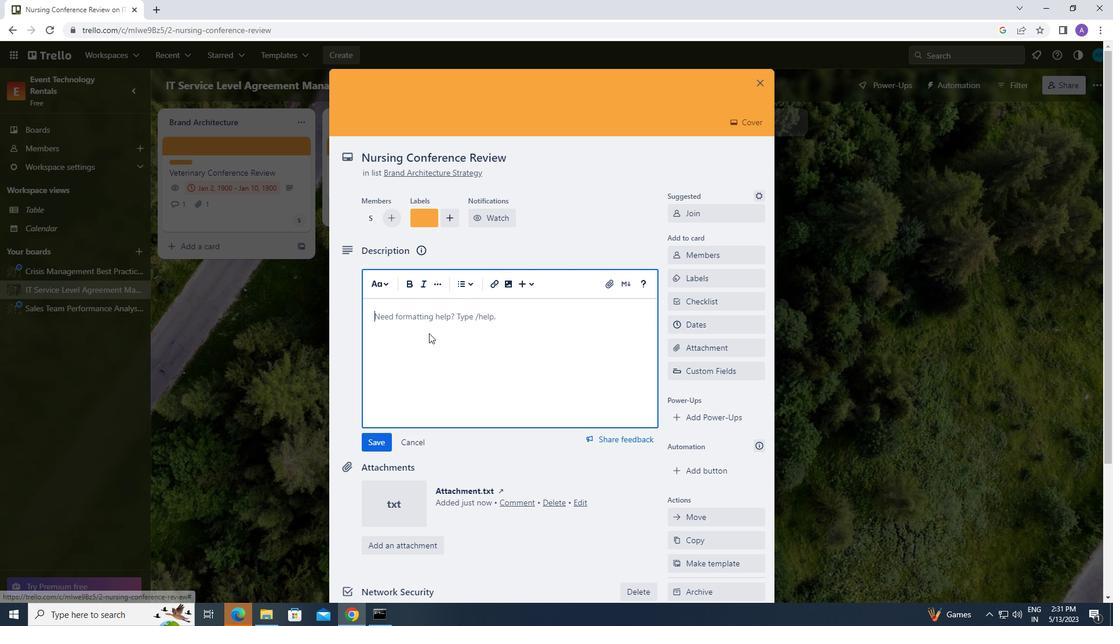 
Action: Key pressed <Key.caps_lock>c<Key.caps_lock>onduct<Key.space>customer<Key.space>research<Key.space>for<Key.space>new<Key.space>product<Key.space>naming<Key.space>and<Key.space>branding
Screenshot: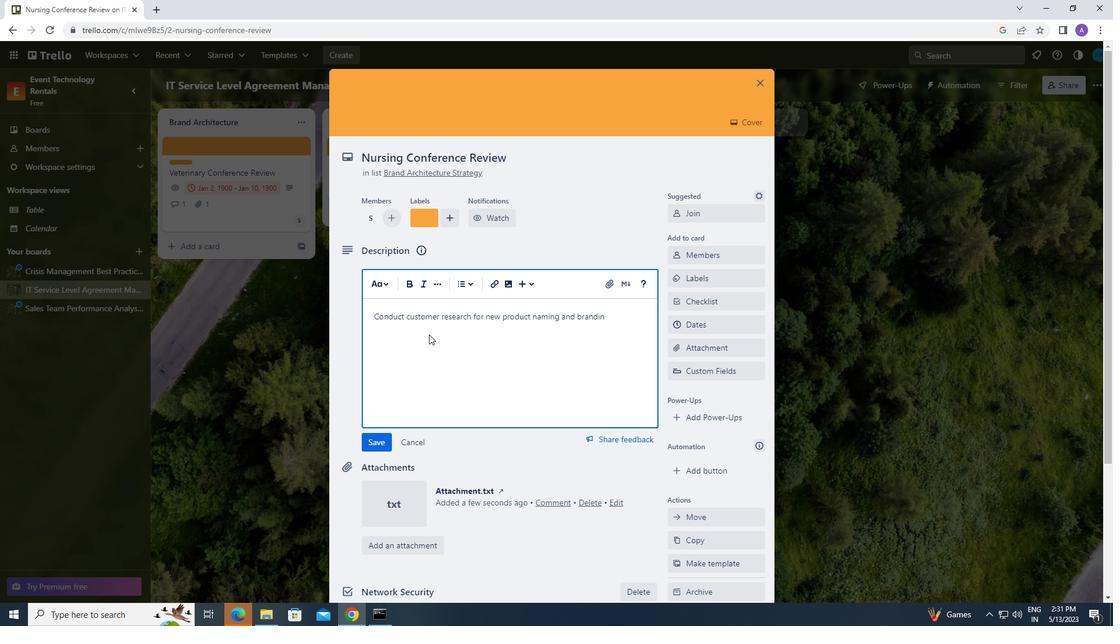 
Action: Mouse moved to (383, 443)
Screenshot: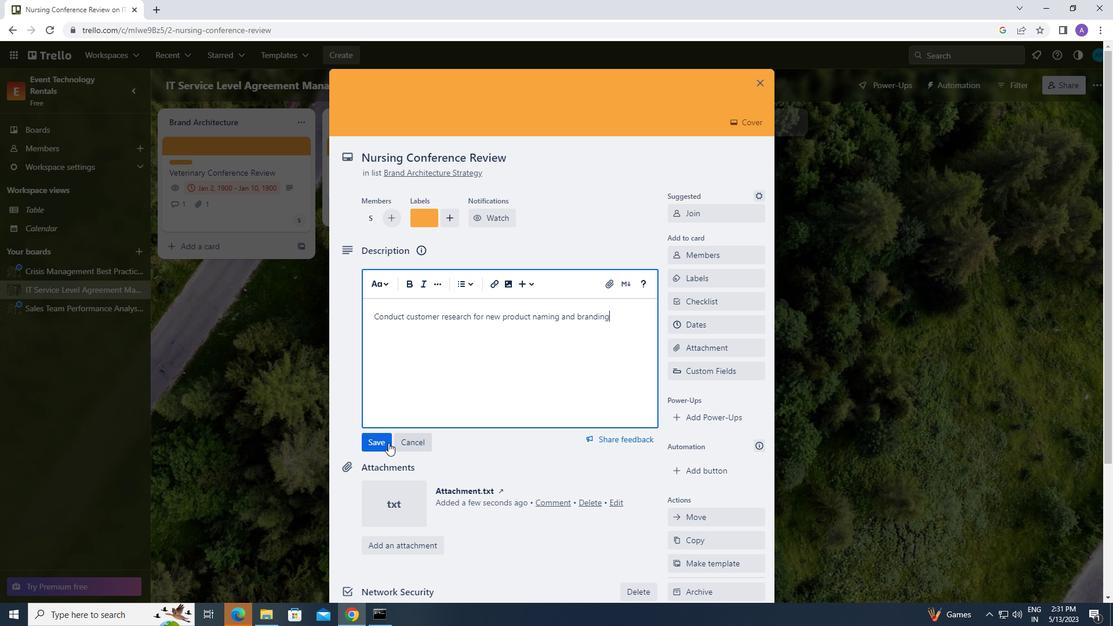 
Action: Mouse pressed left at (383, 443)
Screenshot: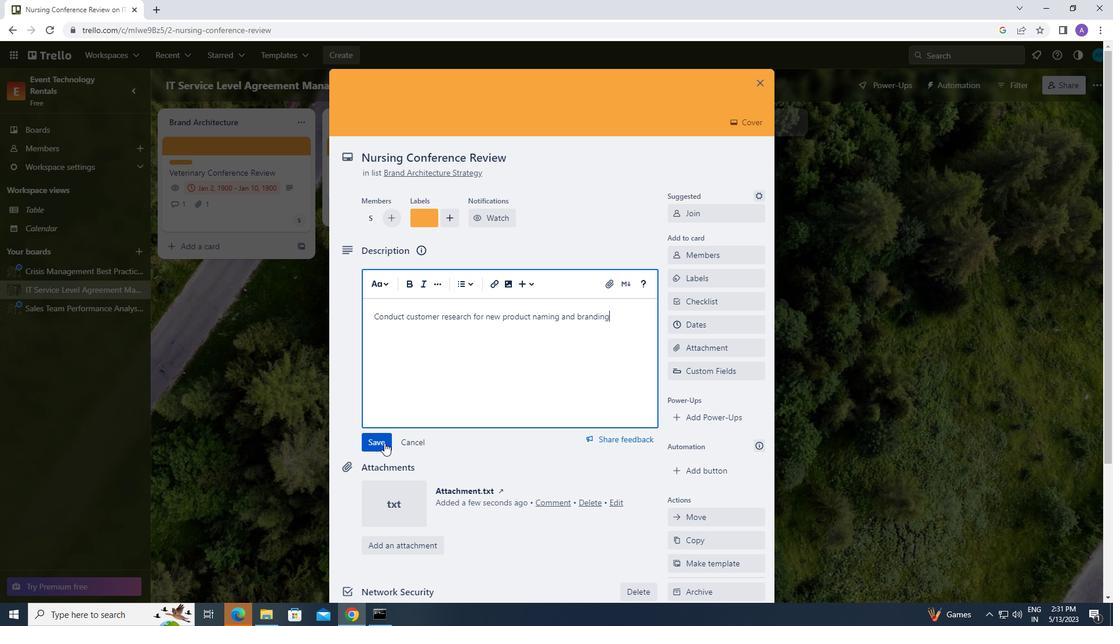 
Action: Mouse moved to (383, 443)
Screenshot: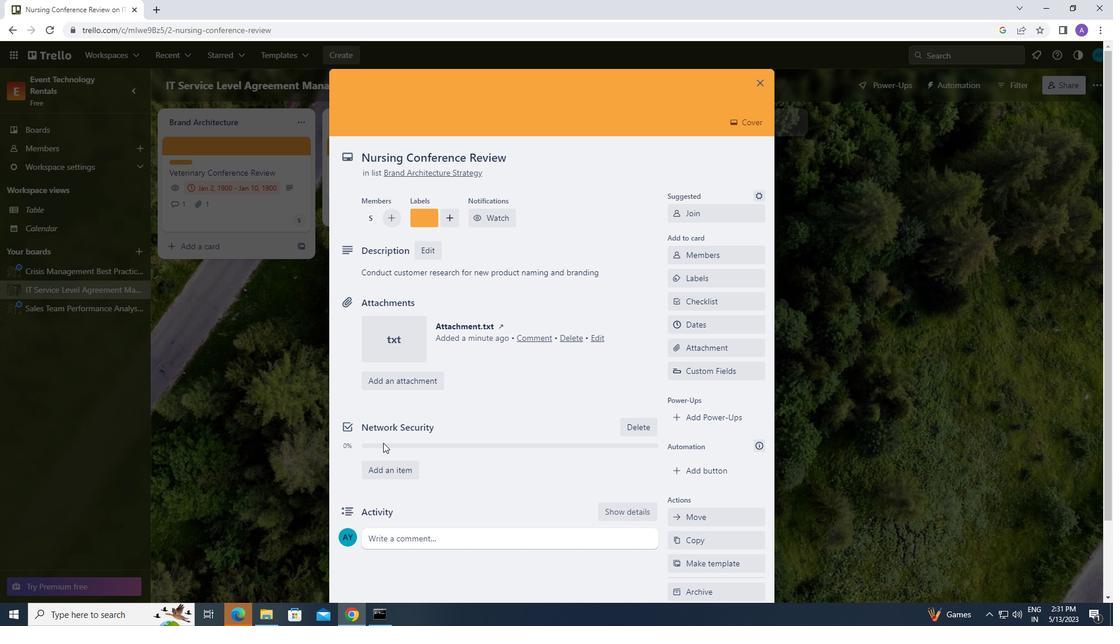 
Action: Mouse scrolled (383, 442) with delta (0, 0)
Screenshot: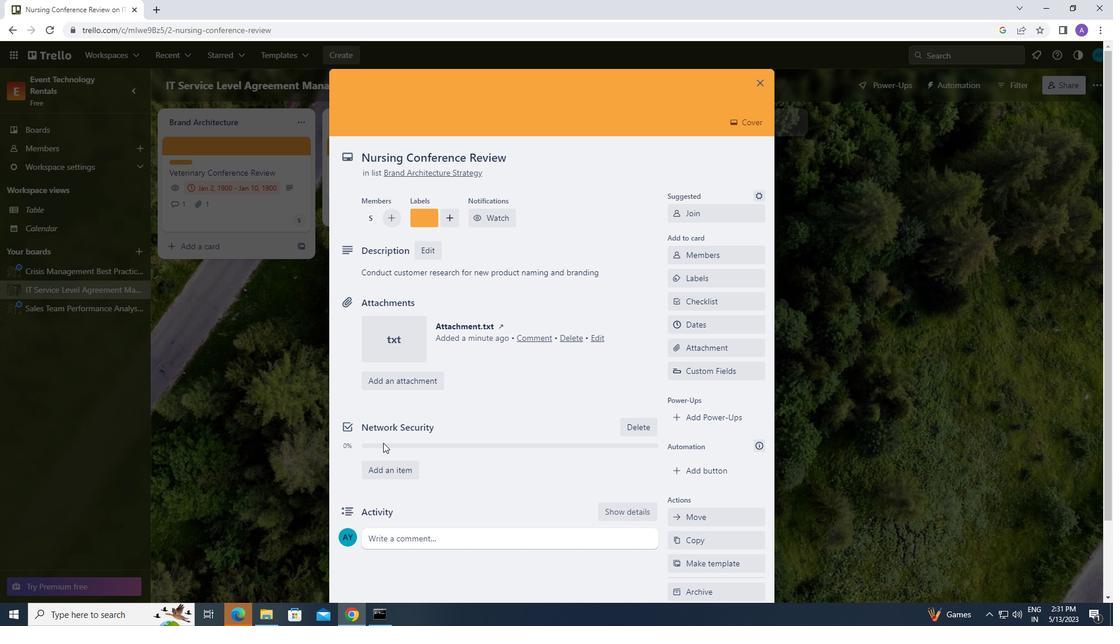 
Action: Mouse scrolled (383, 442) with delta (0, 0)
Screenshot: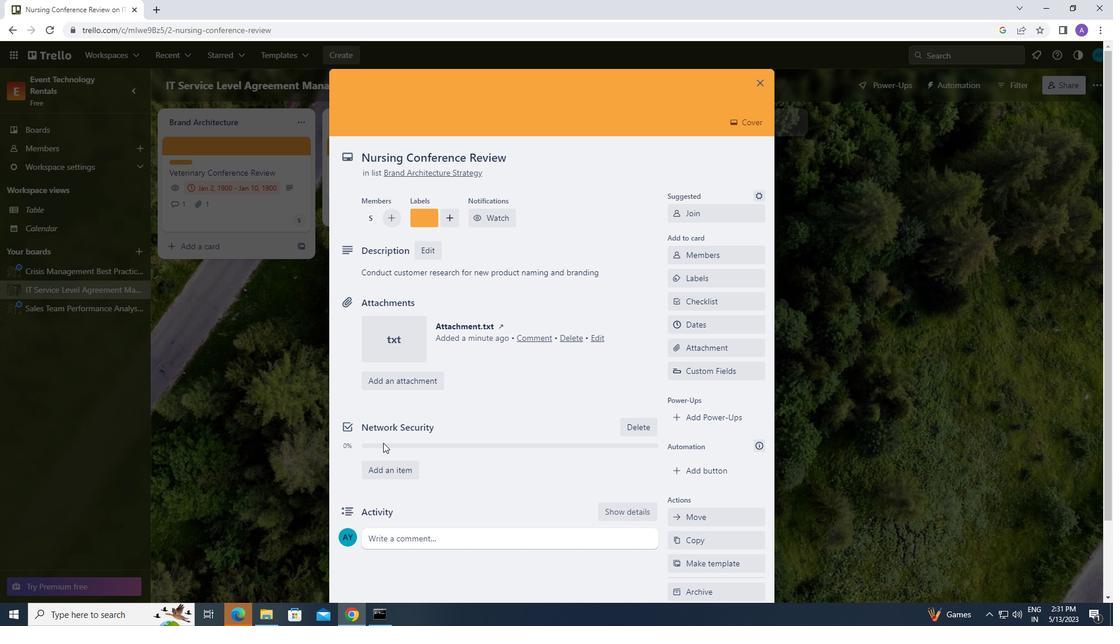 
Action: Mouse scrolled (383, 442) with delta (0, 0)
Screenshot: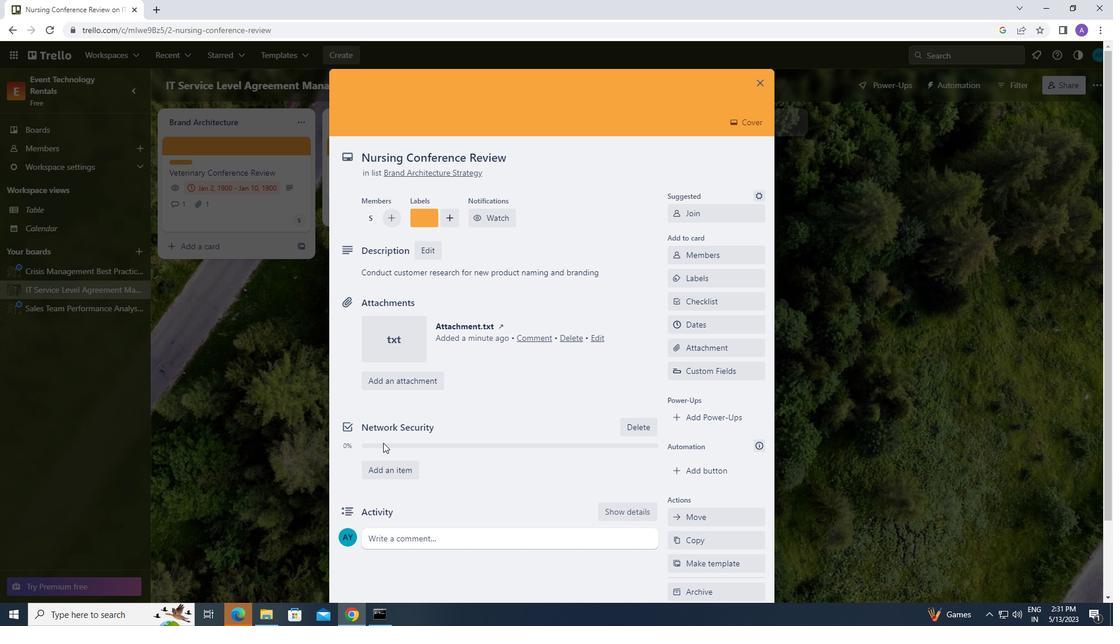
Action: Mouse moved to (382, 445)
Screenshot: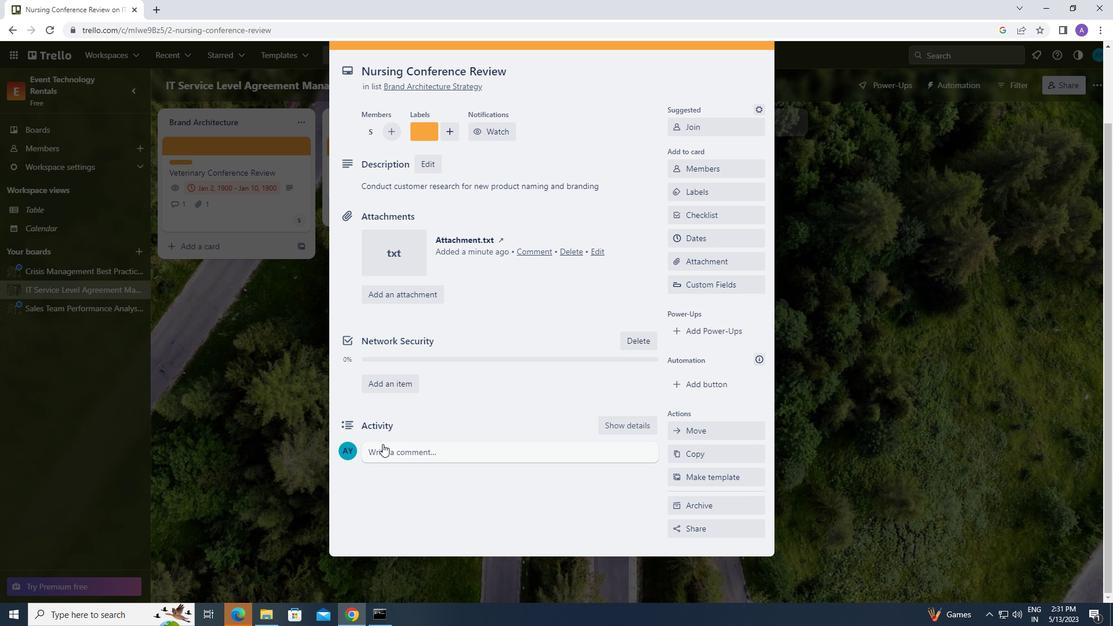 
Action: Mouse pressed left at (382, 445)
Screenshot: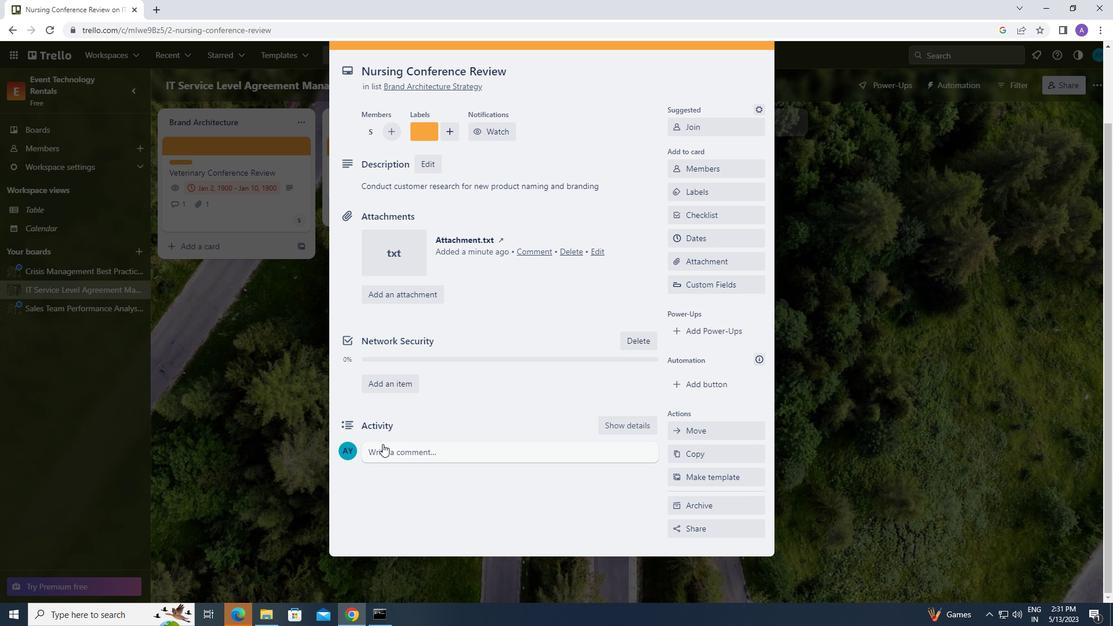 
Action: Mouse moved to (377, 490)
Screenshot: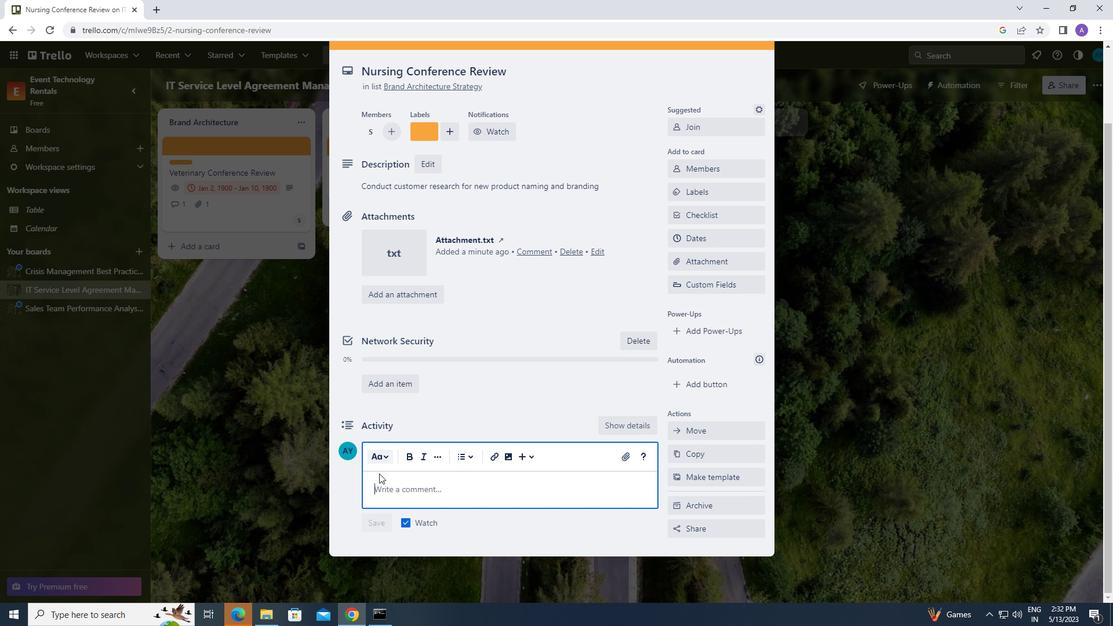 
Action: Mouse pressed left at (377, 490)
Screenshot: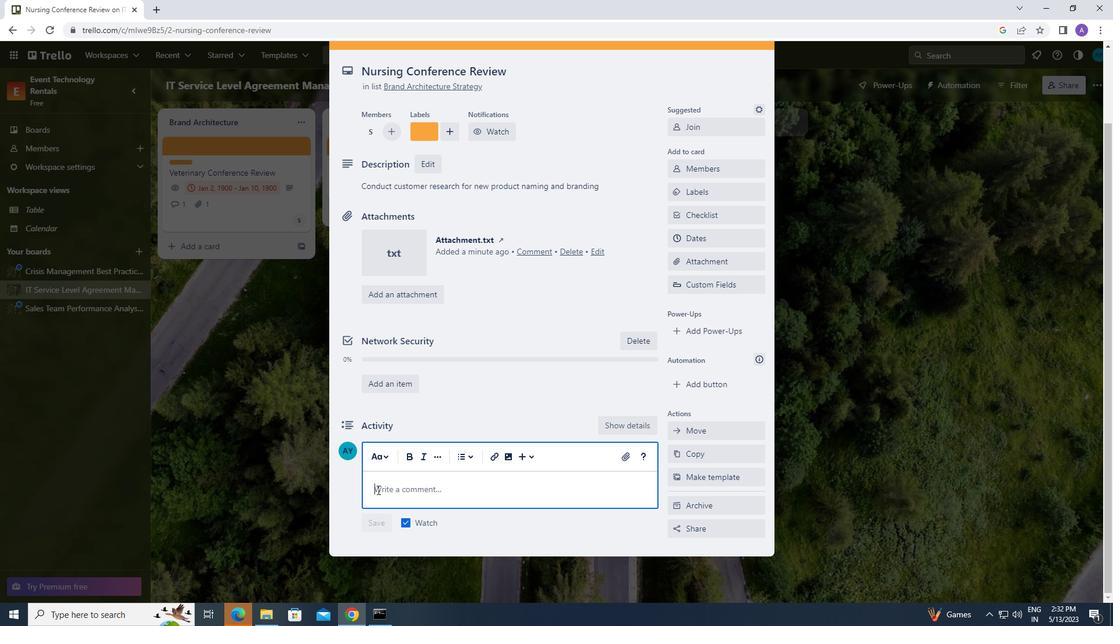 
Action: Key pressed <Key.caps_lock>g<Key.caps_lock>iven<Key.space>the
Screenshot: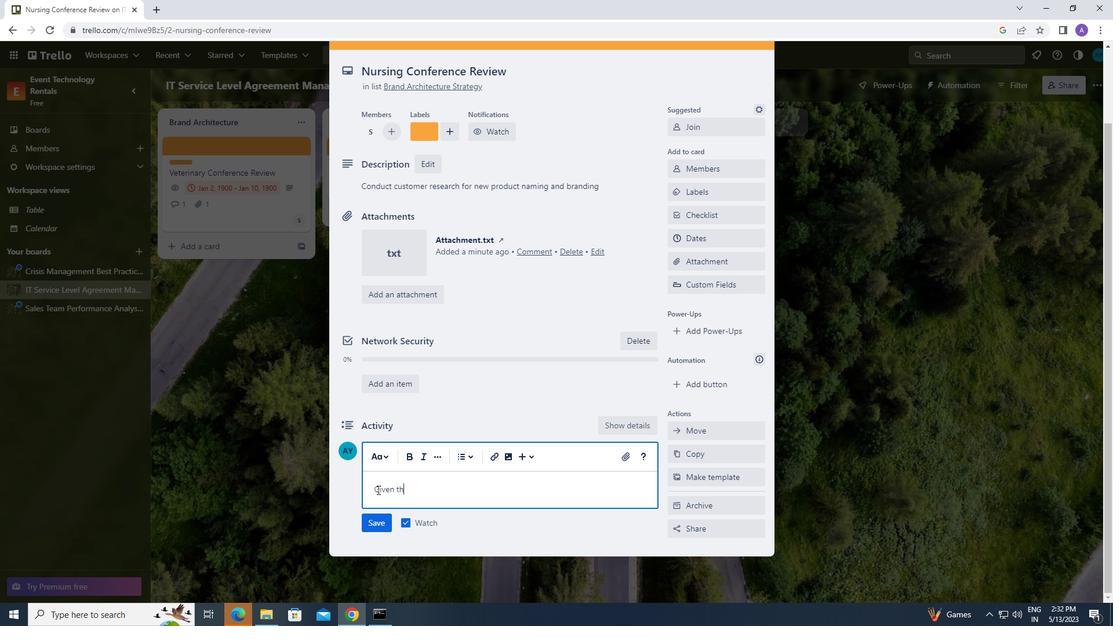 
Action: Mouse moved to (611, 404)
Screenshot: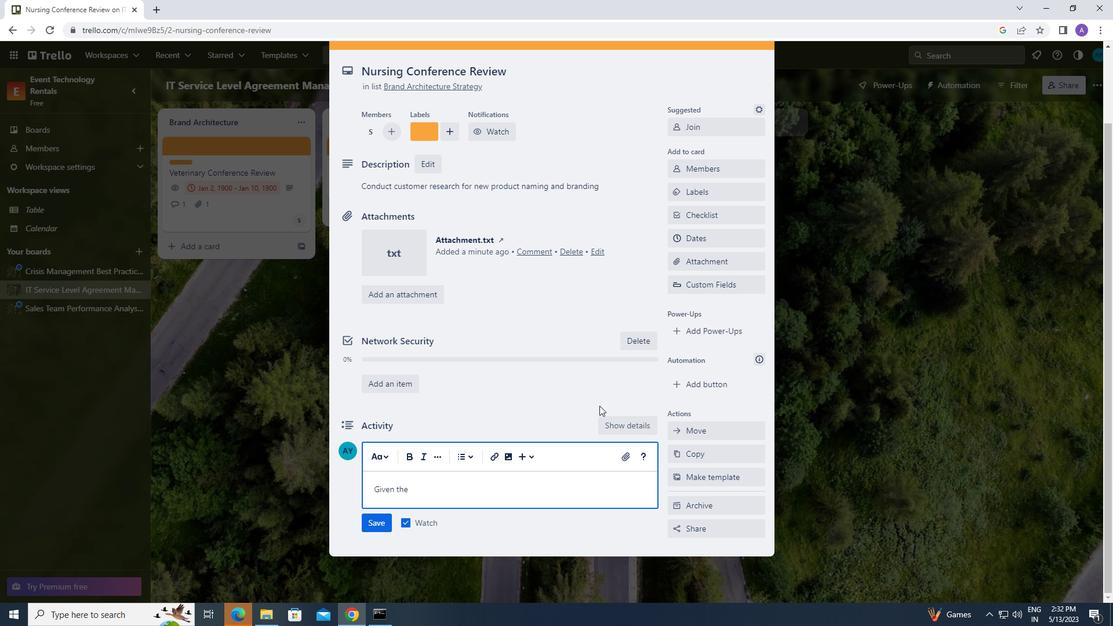 
Action: Key pressed <Key.space>potential<Key.space>complexity<Key.space>of<Key.space>y<Key.backspace>this<Key.space>task,<Key.space>let<Key.space>us<Key.space>ensure<Key.space>that<Key.space>we<Key.space>have<Key.space>a<Key.space>clear<Key.space>plan<Key.space>and<Key.space>process<Key.space>in<Key.space>place<Key.space>before<Key.space>beginning
Screenshot: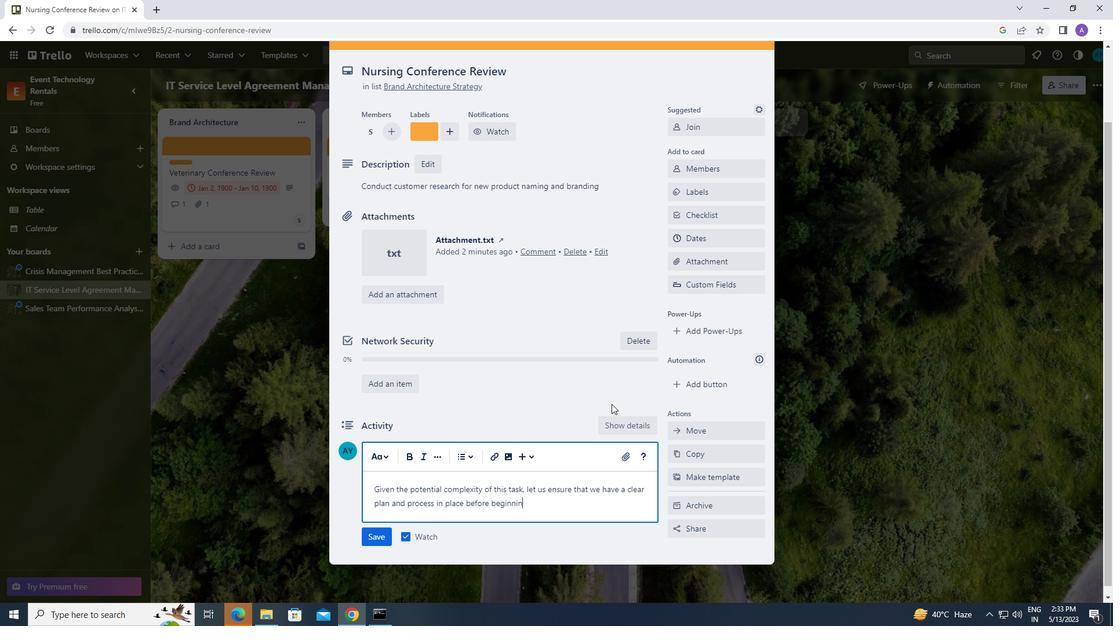 
Action: Mouse moved to (376, 537)
Screenshot: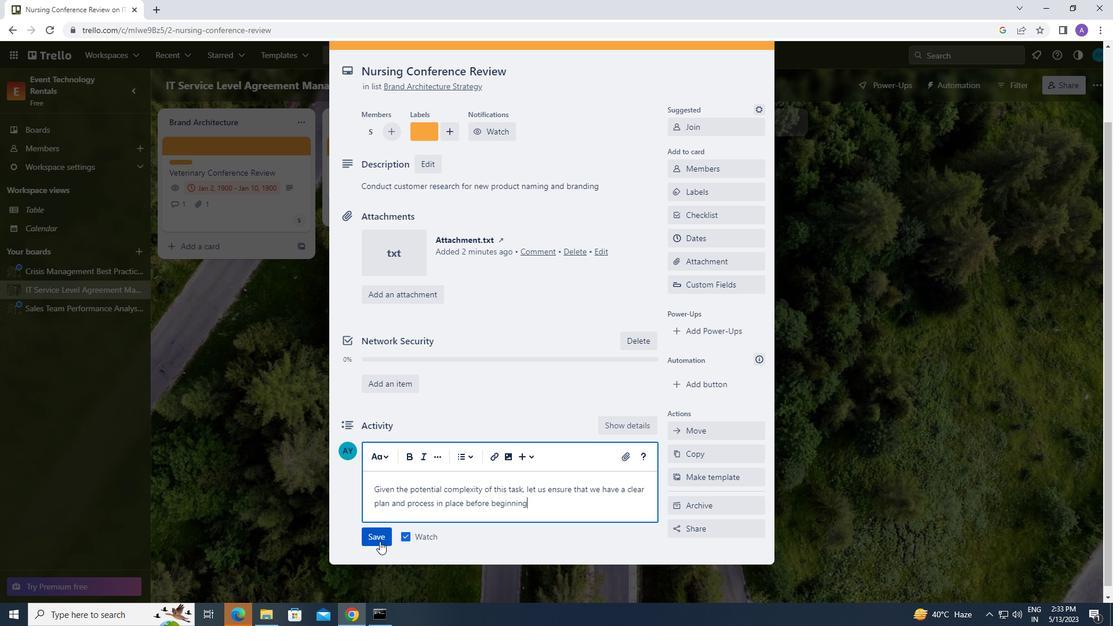 
Action: Mouse pressed left at (376, 537)
Screenshot: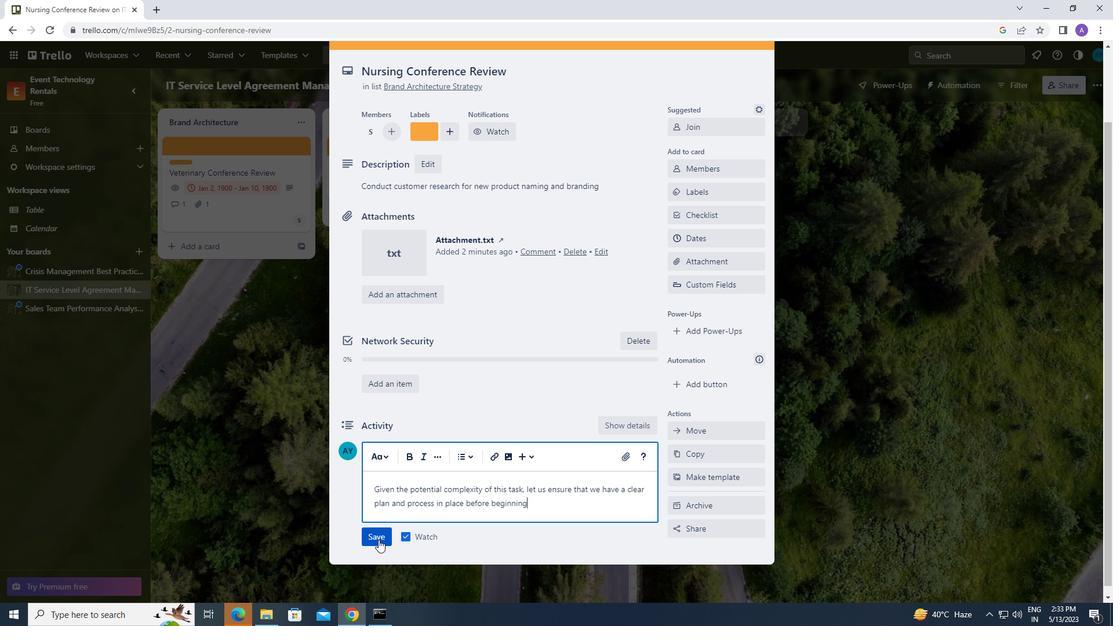 
Action: Mouse moved to (729, 239)
Screenshot: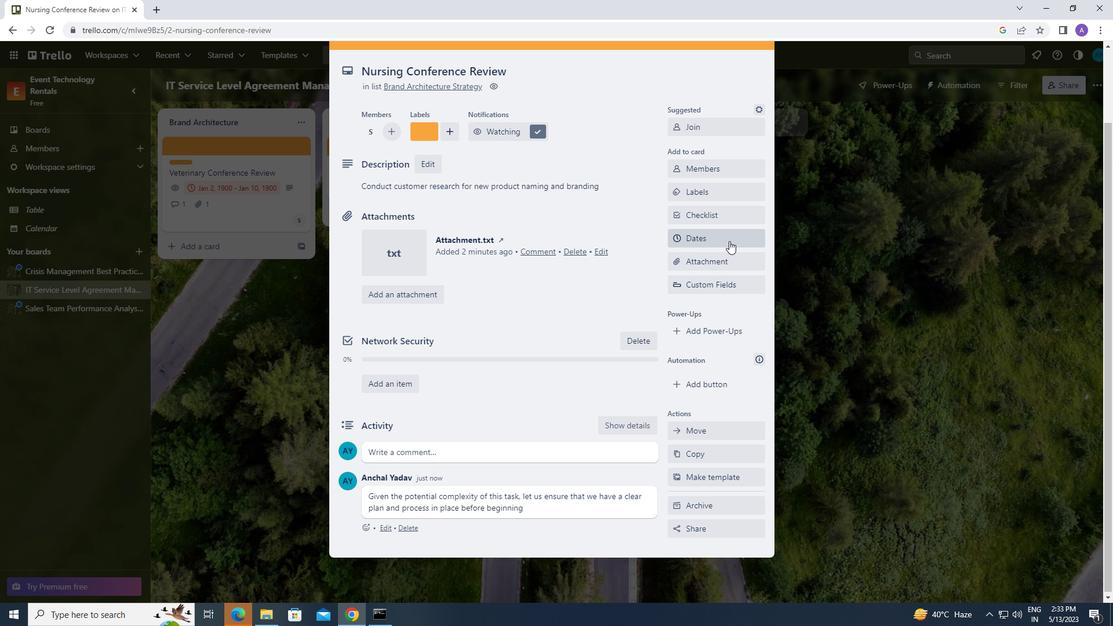 
Action: Mouse pressed left at (729, 239)
Screenshot: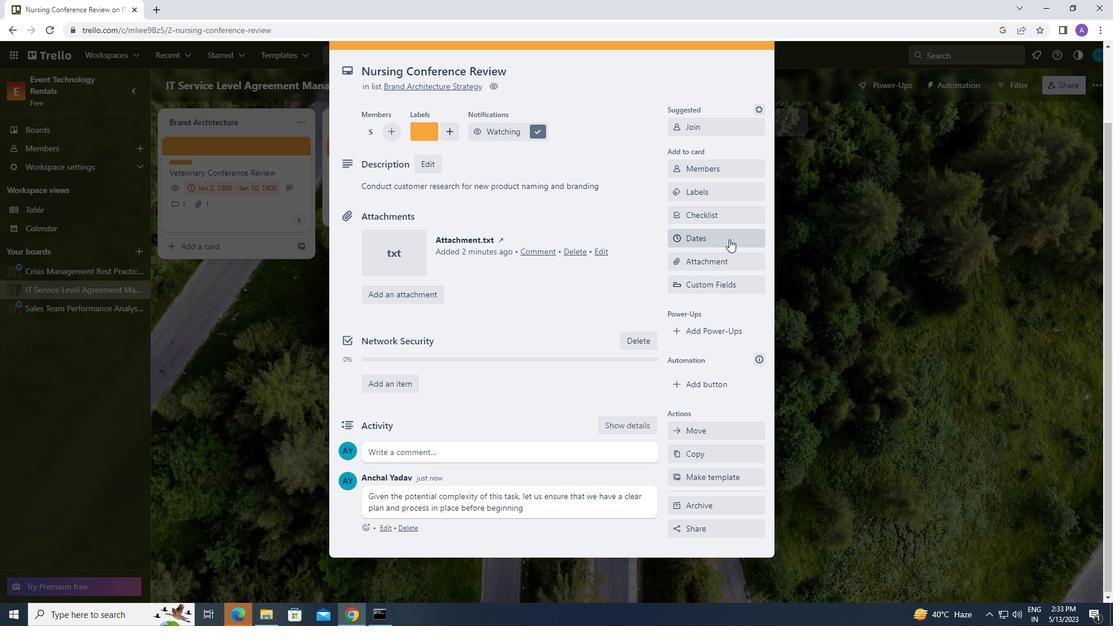 
Action: Mouse moved to (679, 294)
Screenshot: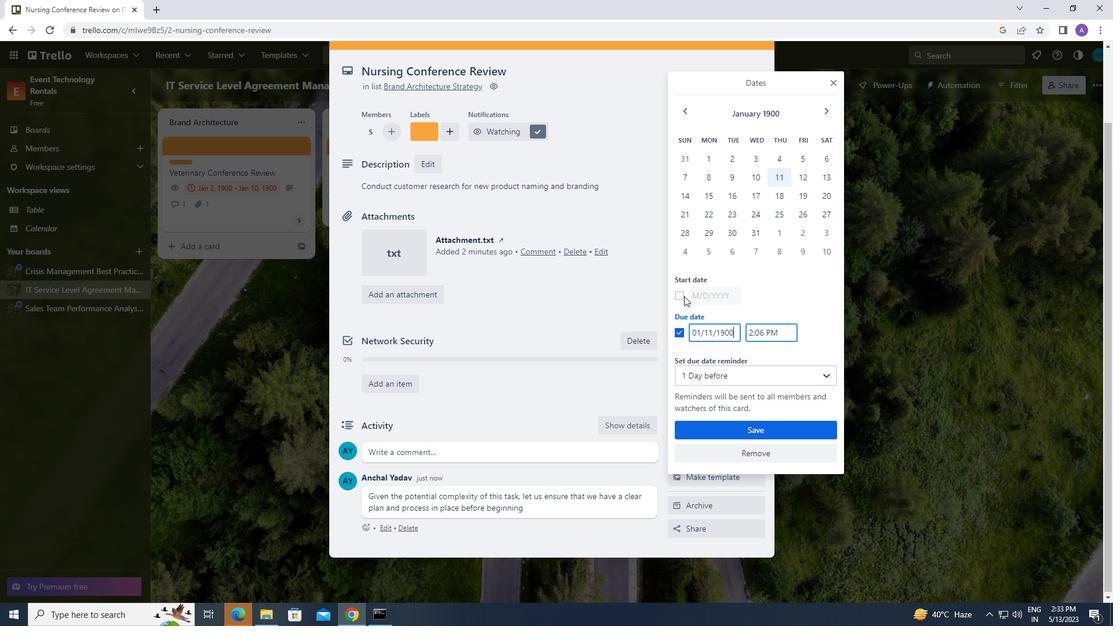 
Action: Mouse pressed left at (679, 294)
Screenshot: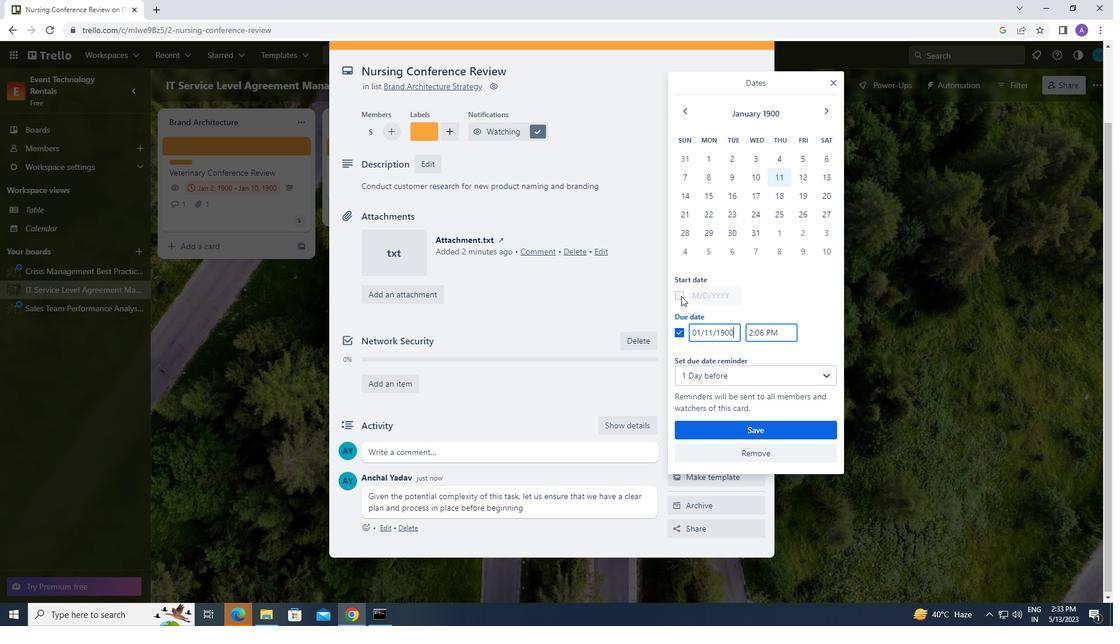 
Action: Mouse moved to (799, 155)
Screenshot: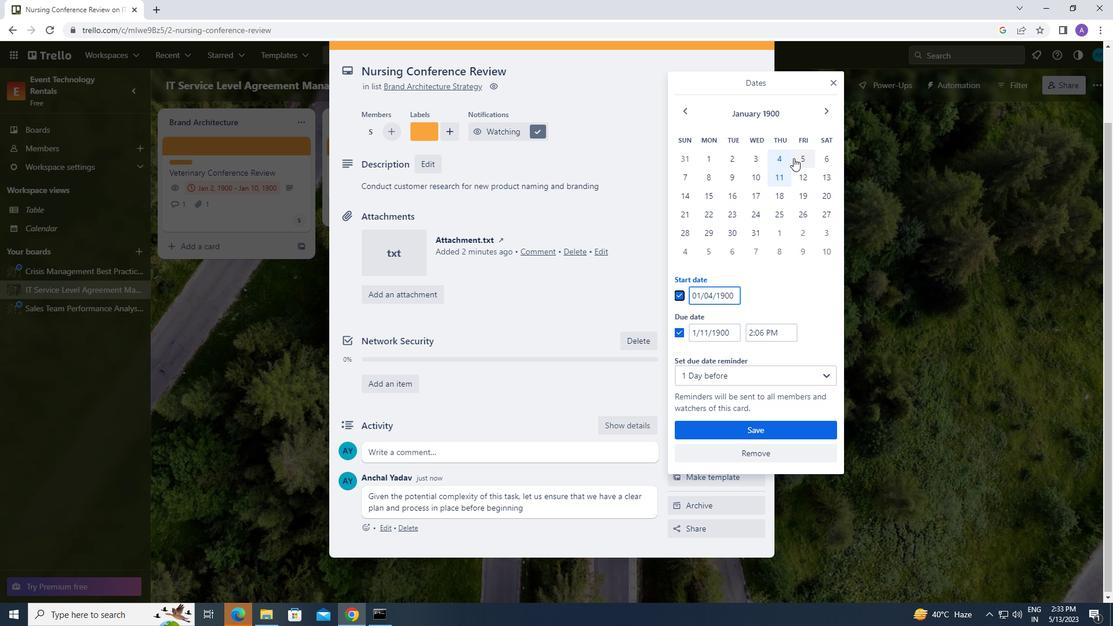 
Action: Mouse pressed left at (799, 155)
Screenshot: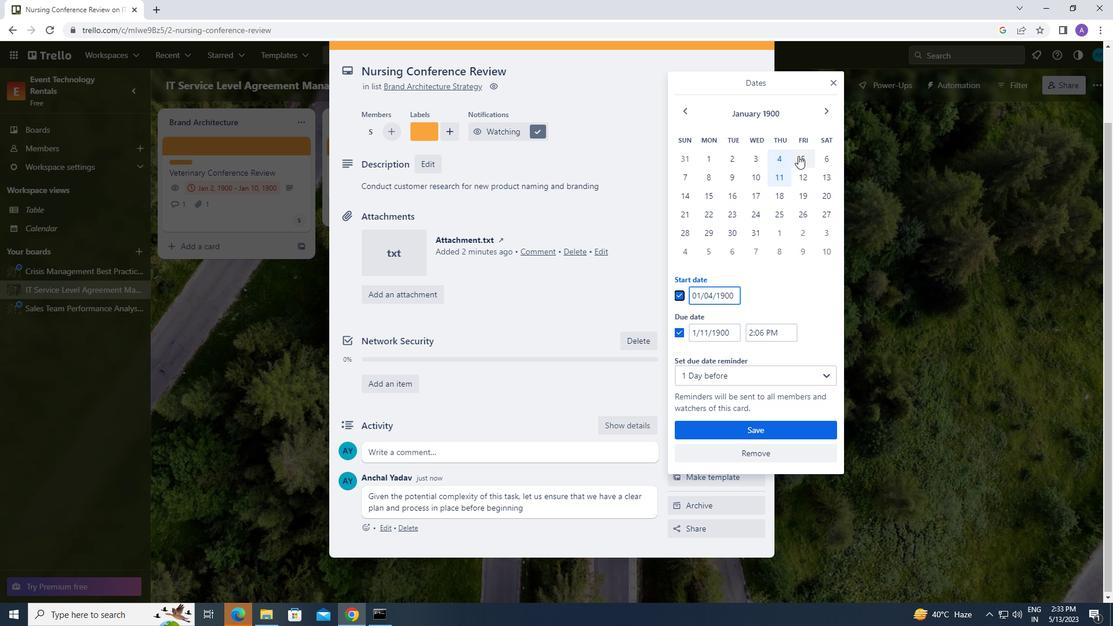 
Action: Mouse moved to (708, 331)
Screenshot: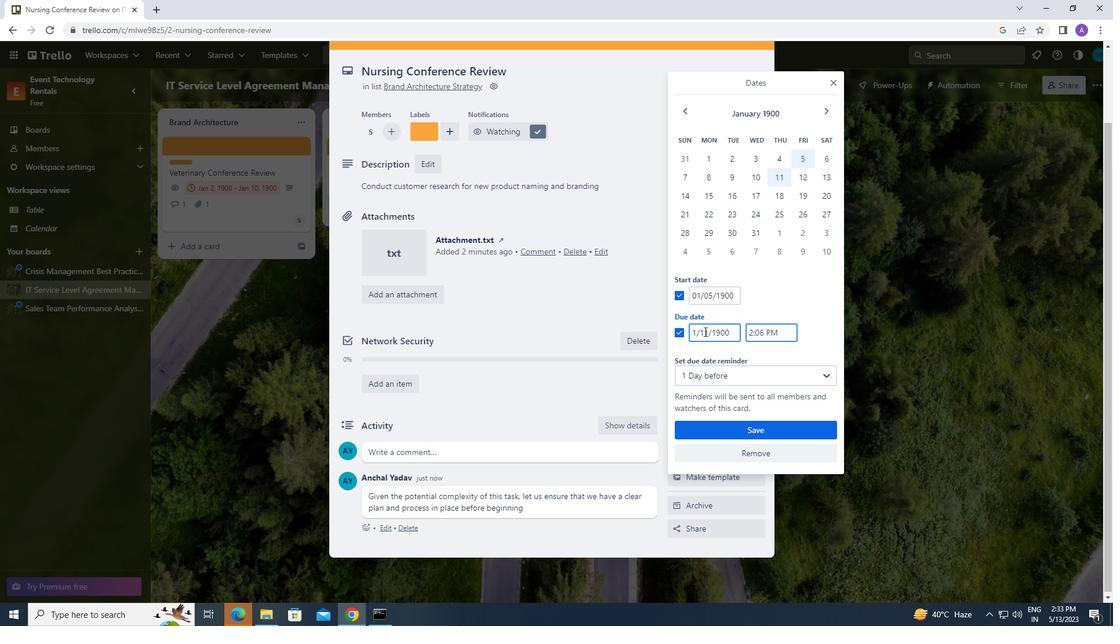 
Action: Mouse pressed left at (708, 331)
Screenshot: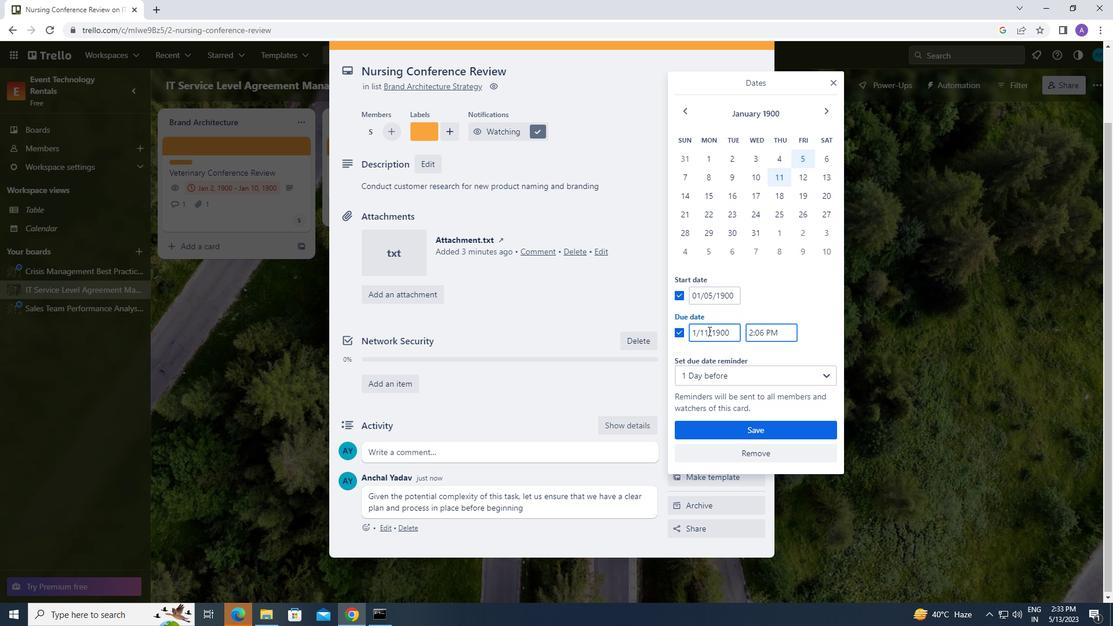 
Action: Key pressed <Key.backspace>2
Screenshot: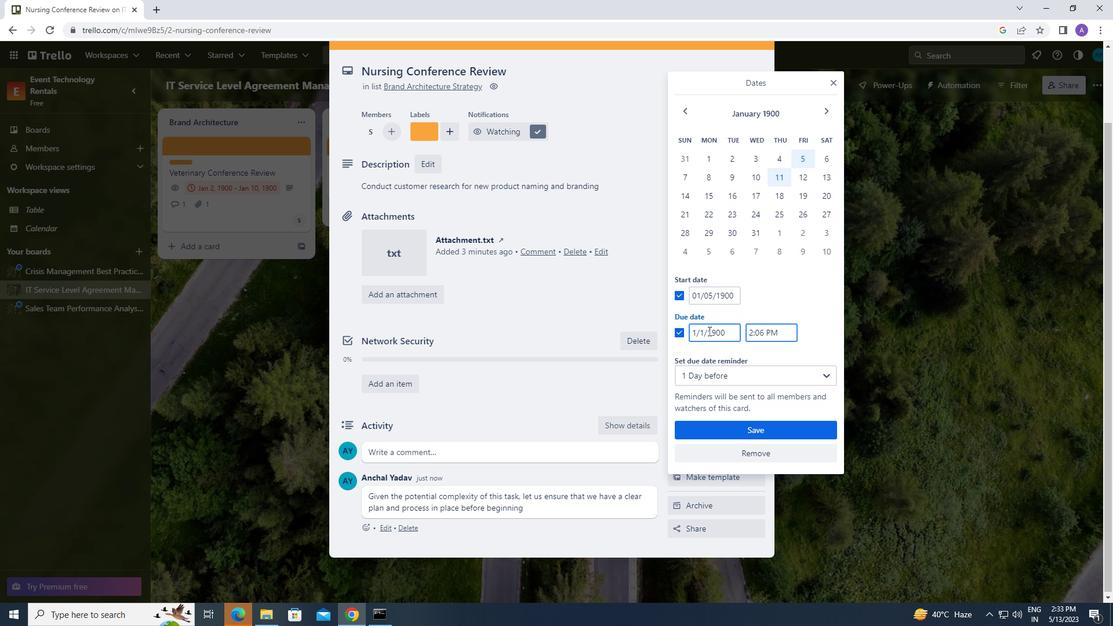 
Action: Mouse moved to (715, 428)
Screenshot: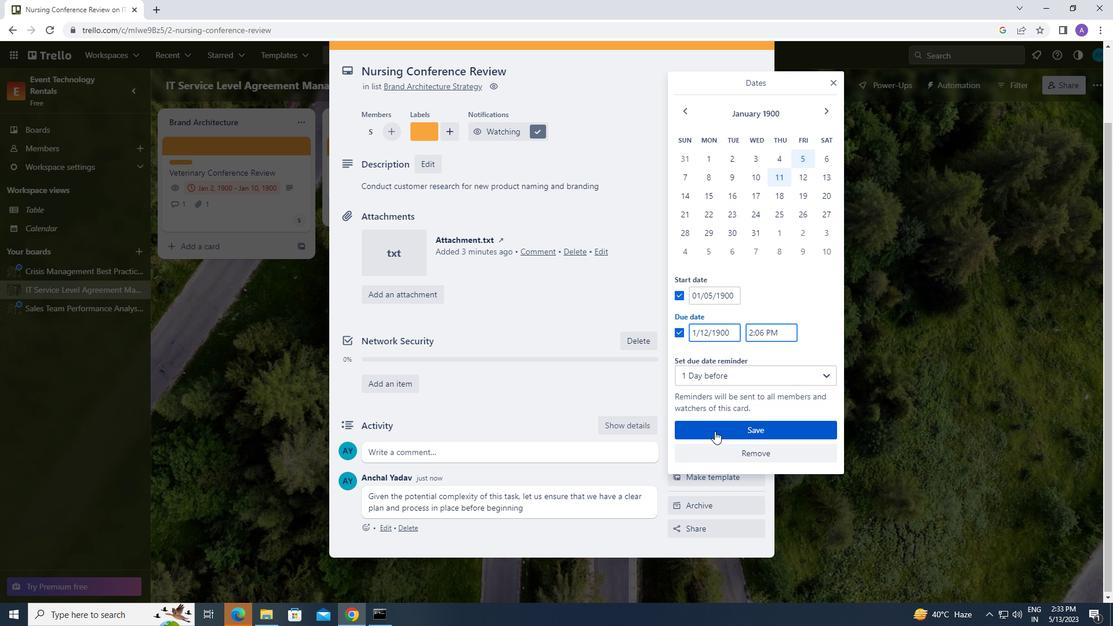 
Action: Mouse pressed left at (715, 428)
Screenshot: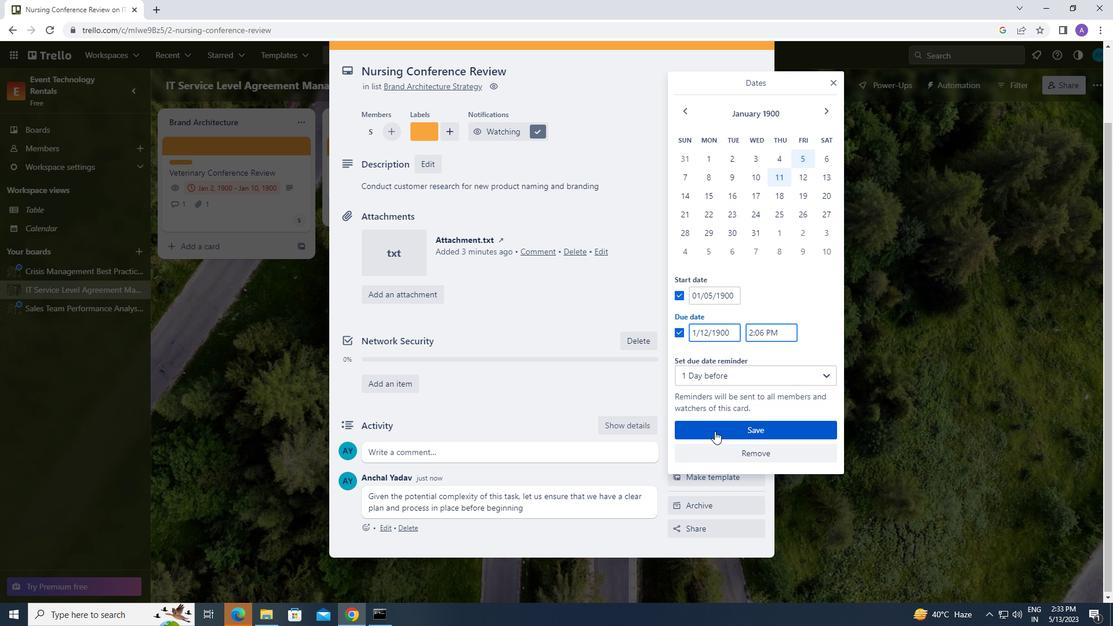 
Action: Mouse moved to (715, 428)
Screenshot: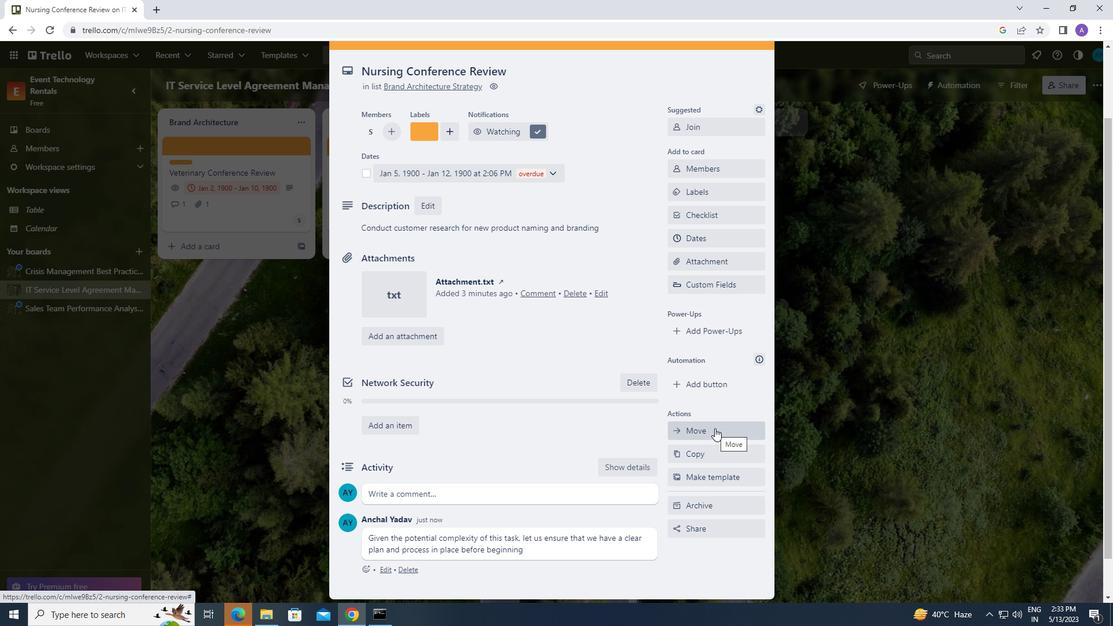 
